 Task: Search one way flight ticket for 4 adults, 1 infant in seat and 1 infant on lap in premium economy from Hilton Head: Hilton Head Airport to Rockford: Chicago Rockford International Airport(was Northwest Chicagoland Regional Airport At Rockford) on 5-1-2023. Choice of flights is JetBlue. Number of bags: 3 checked bags. Price is upto 40000. Outbound departure time preference is 10:15.
Action: Mouse moved to (213, 365)
Screenshot: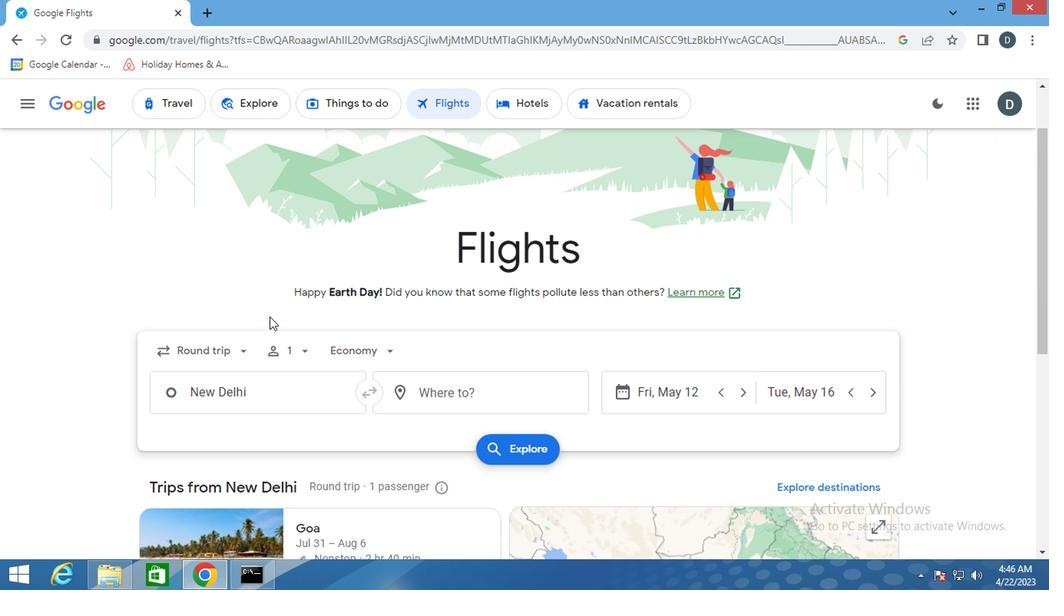 
Action: Mouse pressed left at (213, 365)
Screenshot: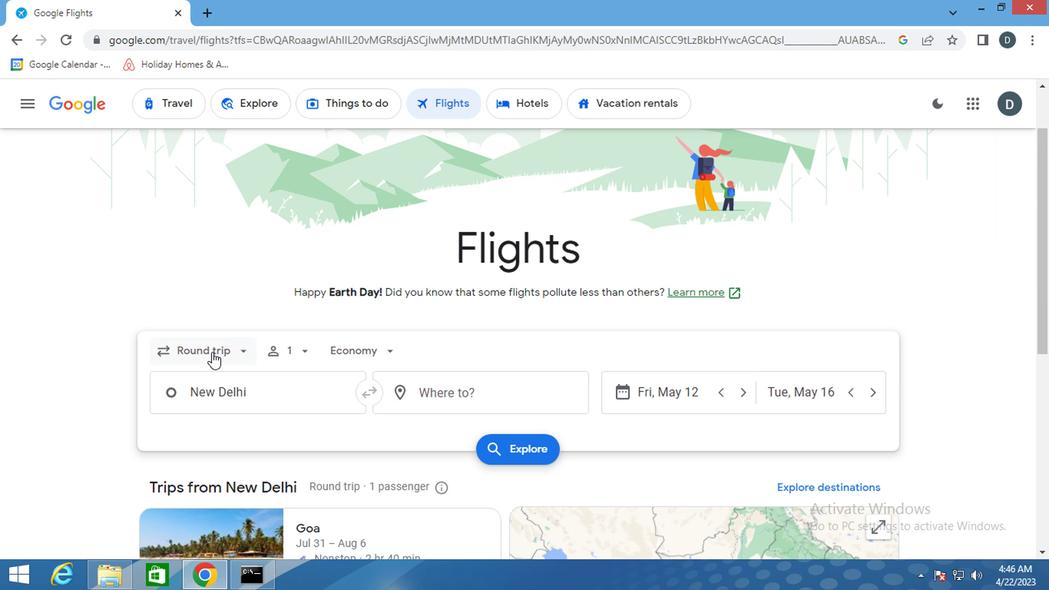 
Action: Mouse moved to (236, 425)
Screenshot: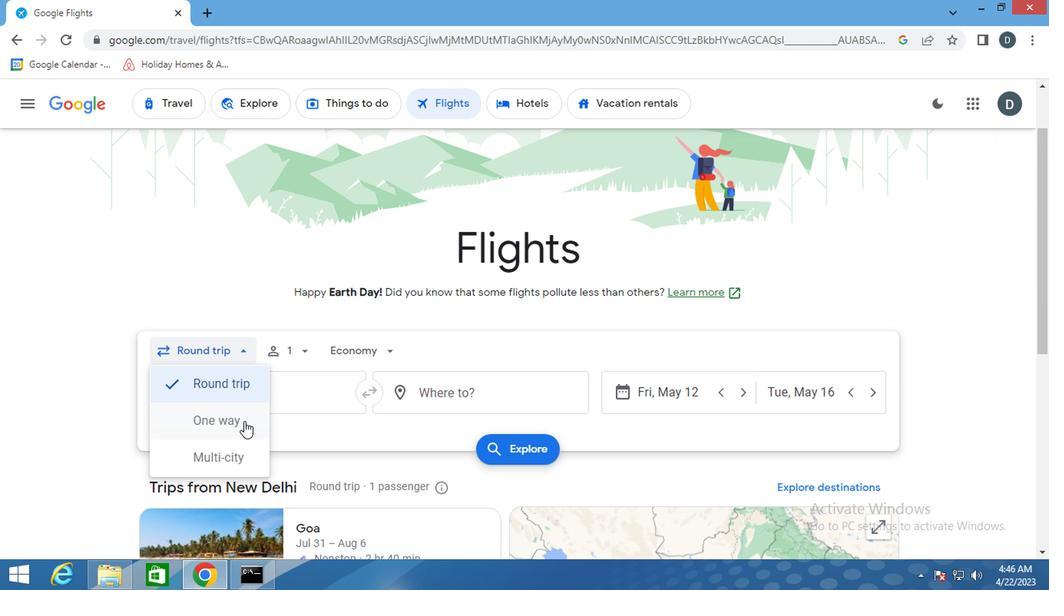 
Action: Mouse pressed left at (236, 425)
Screenshot: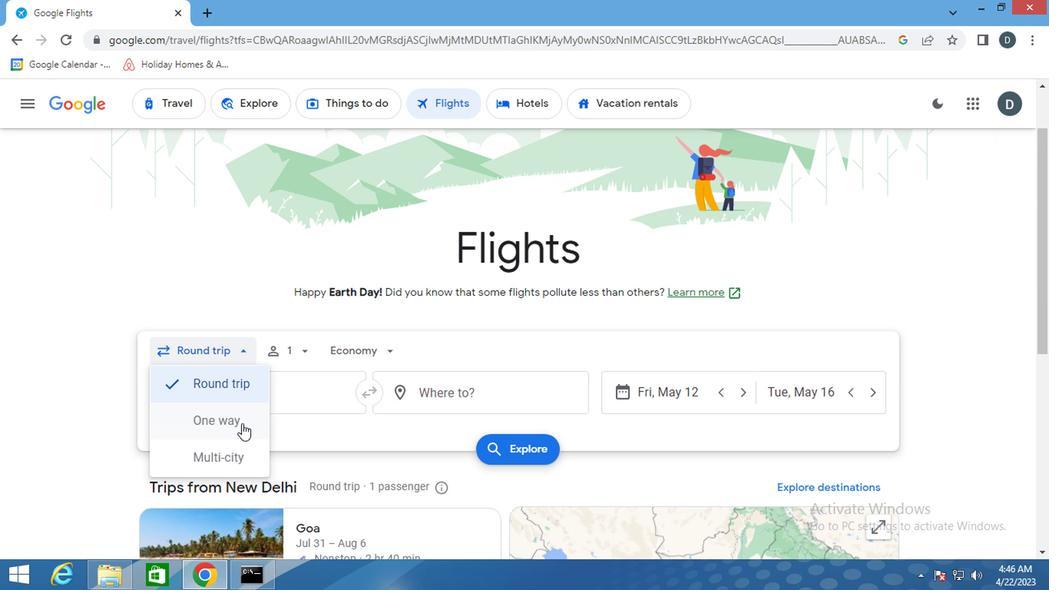 
Action: Mouse moved to (289, 369)
Screenshot: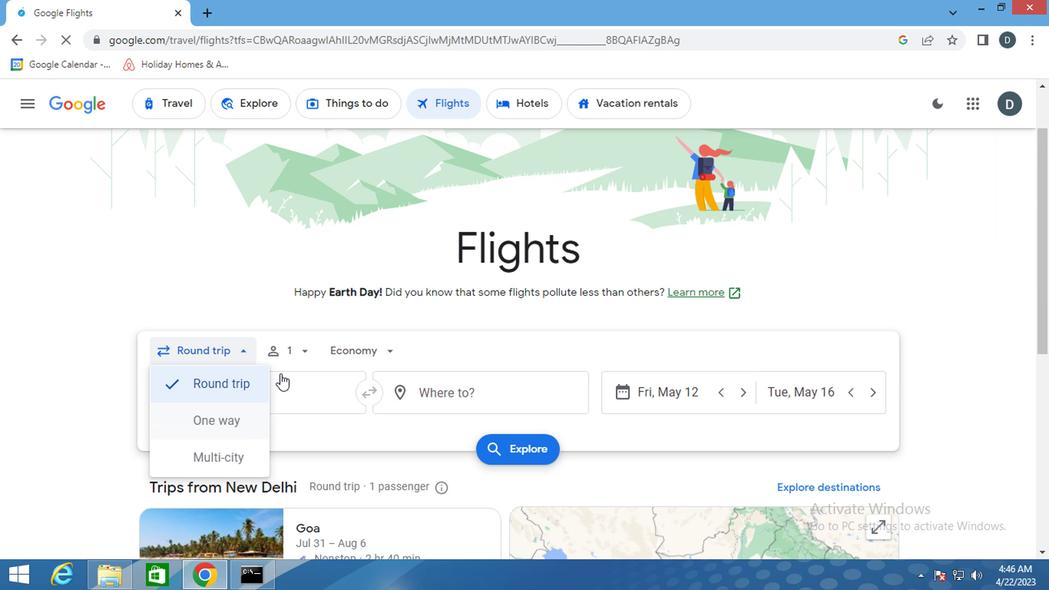 
Action: Mouse pressed left at (289, 369)
Screenshot: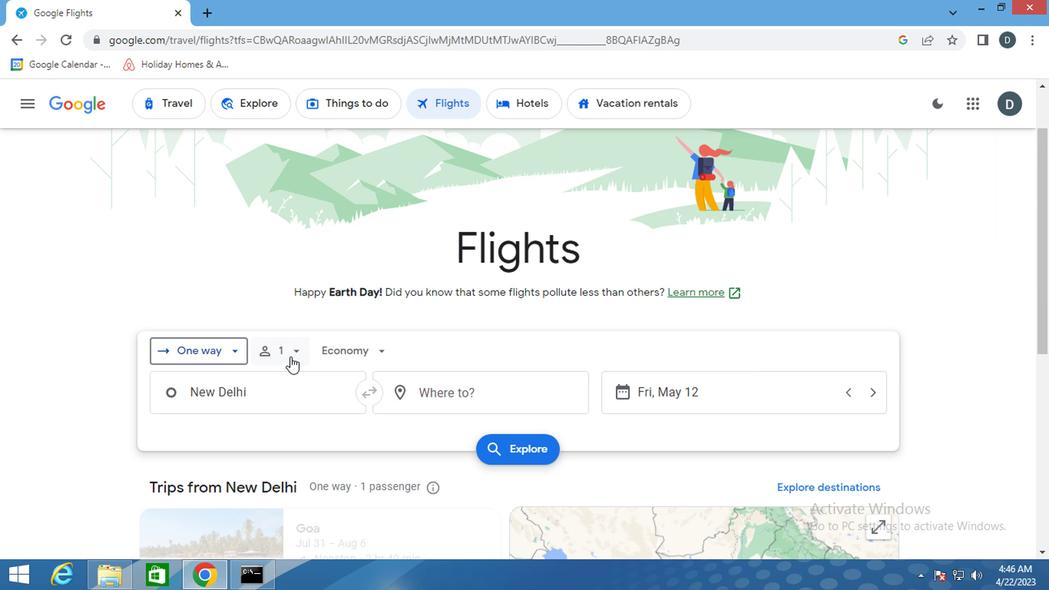 
Action: Mouse moved to (398, 398)
Screenshot: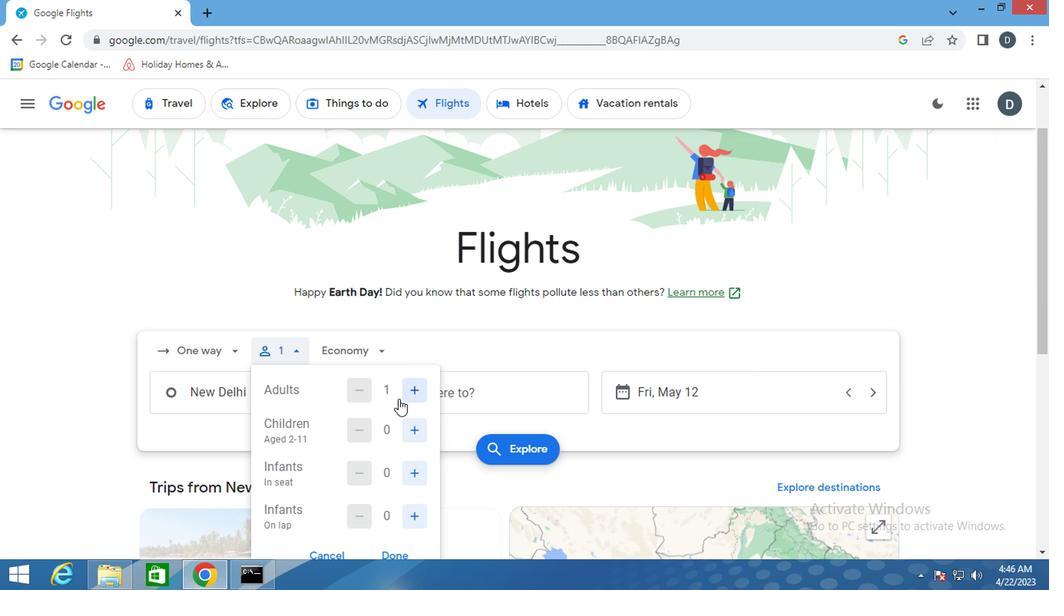 
Action: Mouse pressed left at (398, 398)
Screenshot: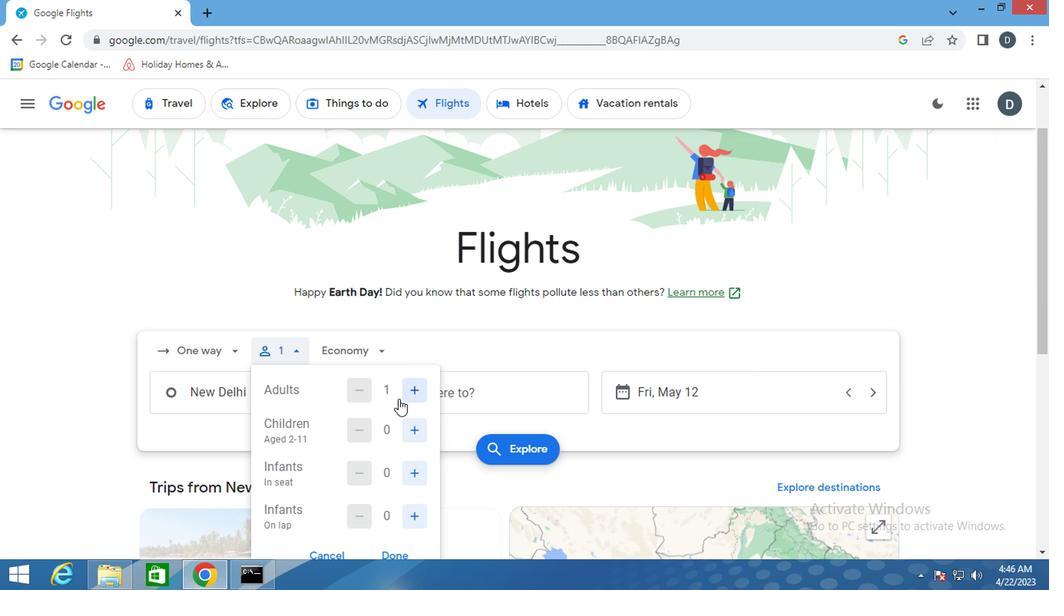 
Action: Mouse pressed left at (398, 398)
Screenshot: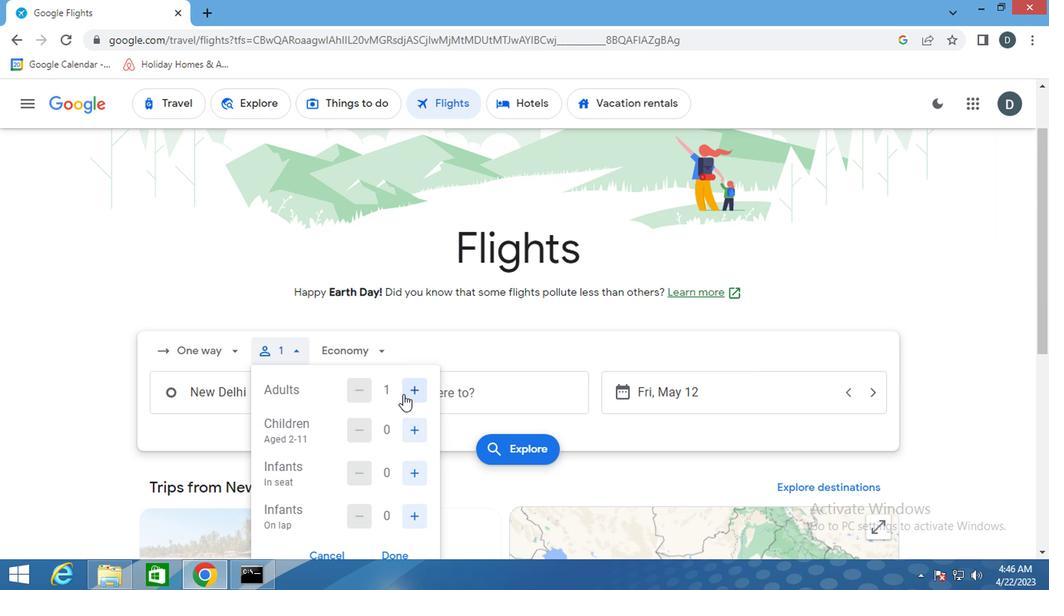 
Action: Mouse pressed left at (398, 398)
Screenshot: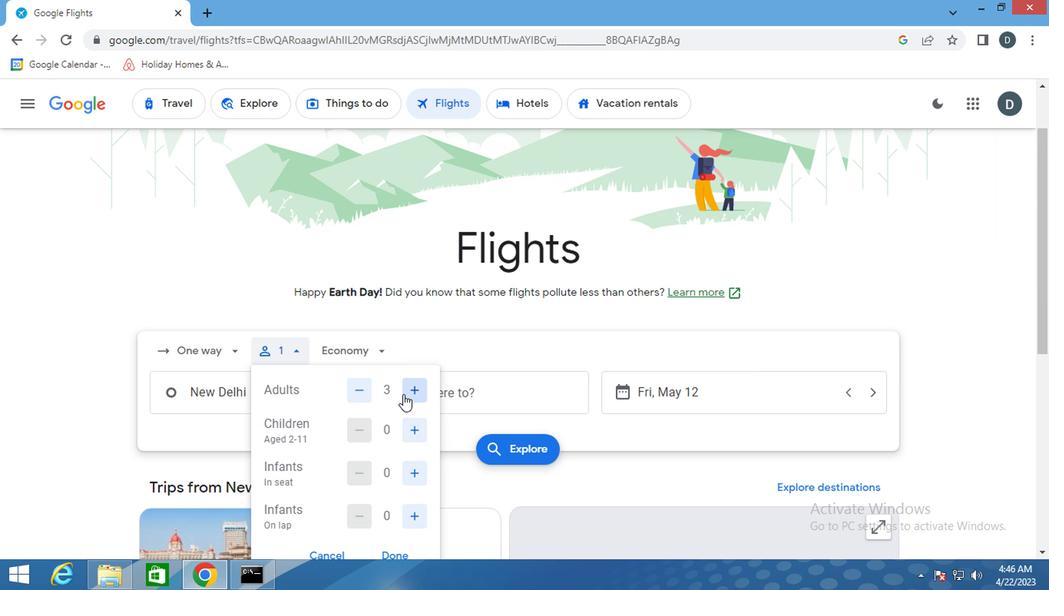 
Action: Mouse moved to (423, 459)
Screenshot: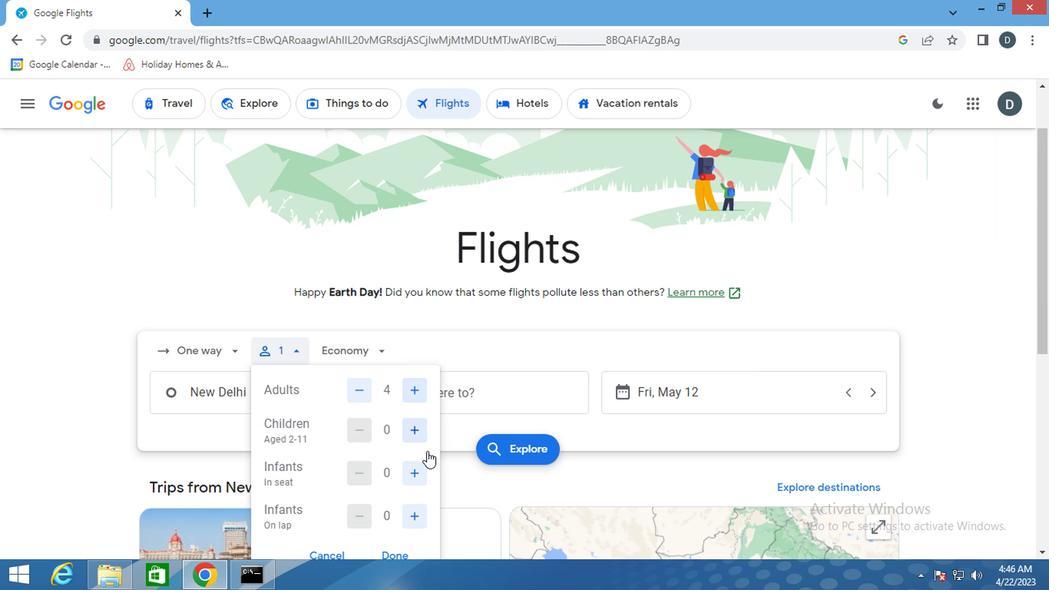 
Action: Mouse pressed left at (423, 459)
Screenshot: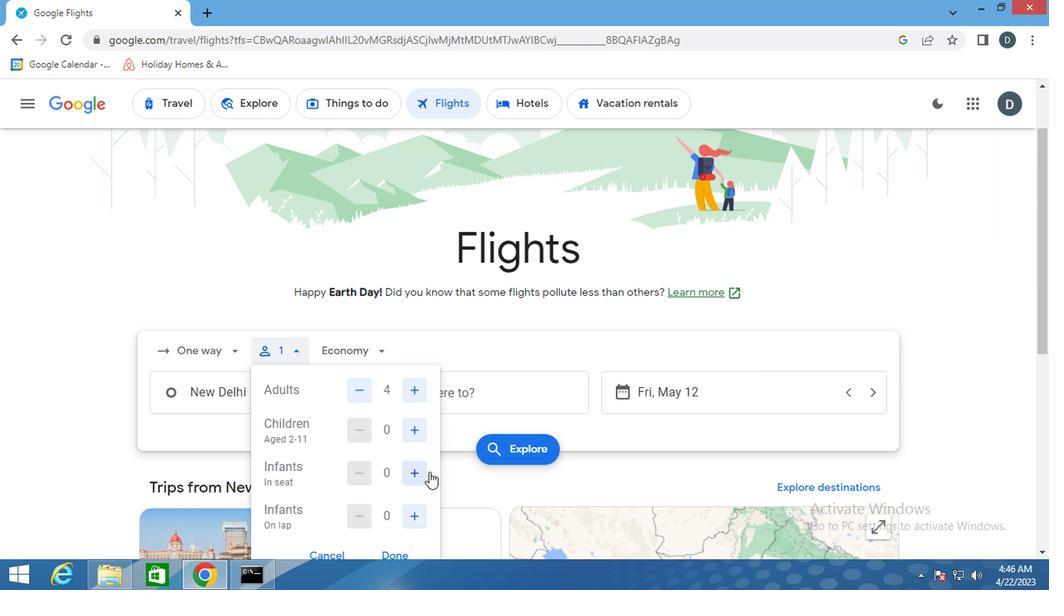 
Action: Mouse moved to (396, 487)
Screenshot: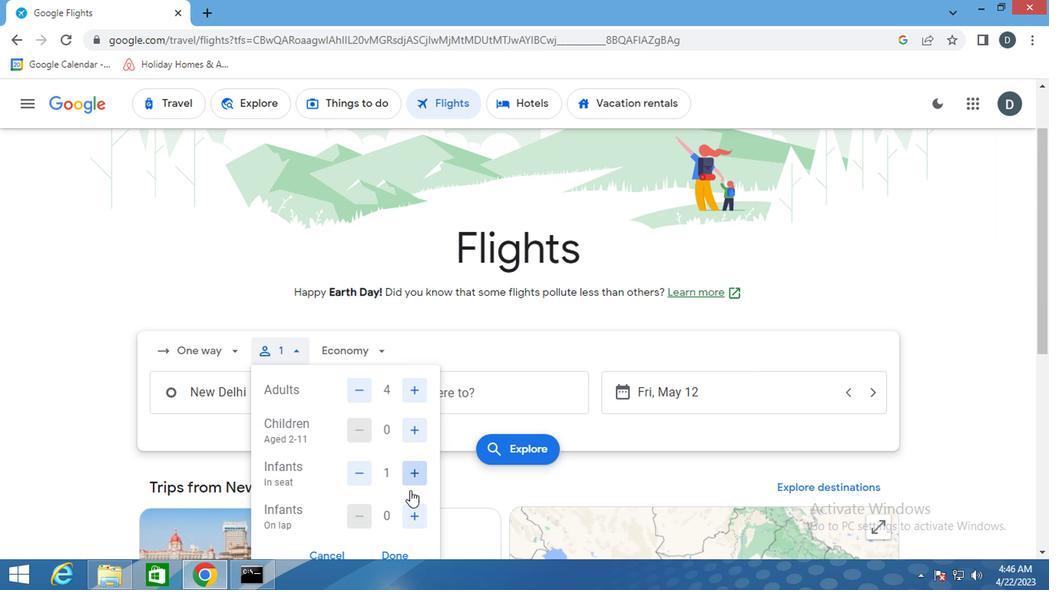 
Action: Mouse pressed left at (396, 487)
Screenshot: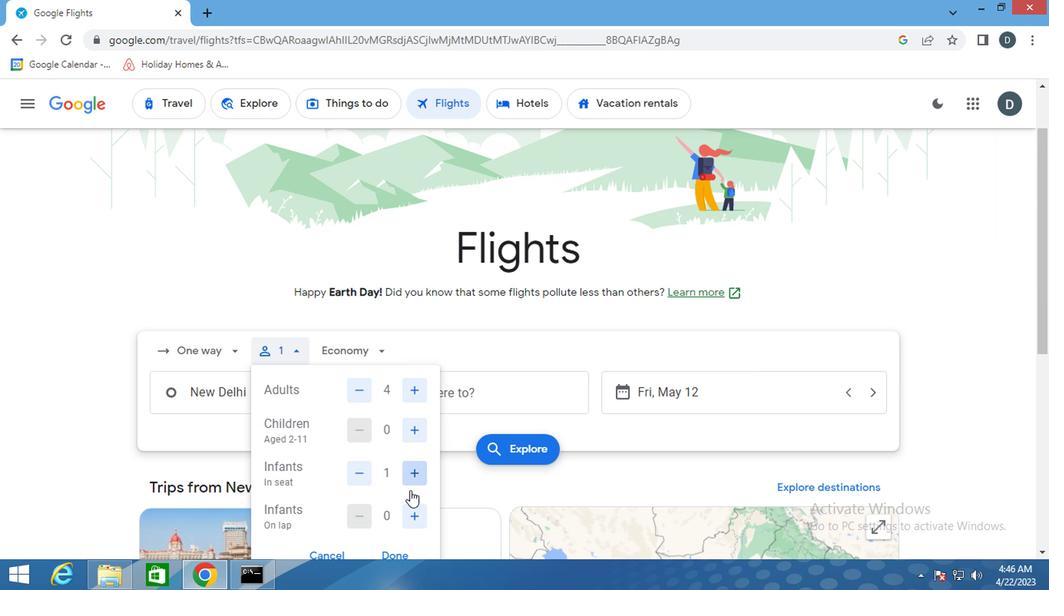 
Action: Mouse moved to (394, 520)
Screenshot: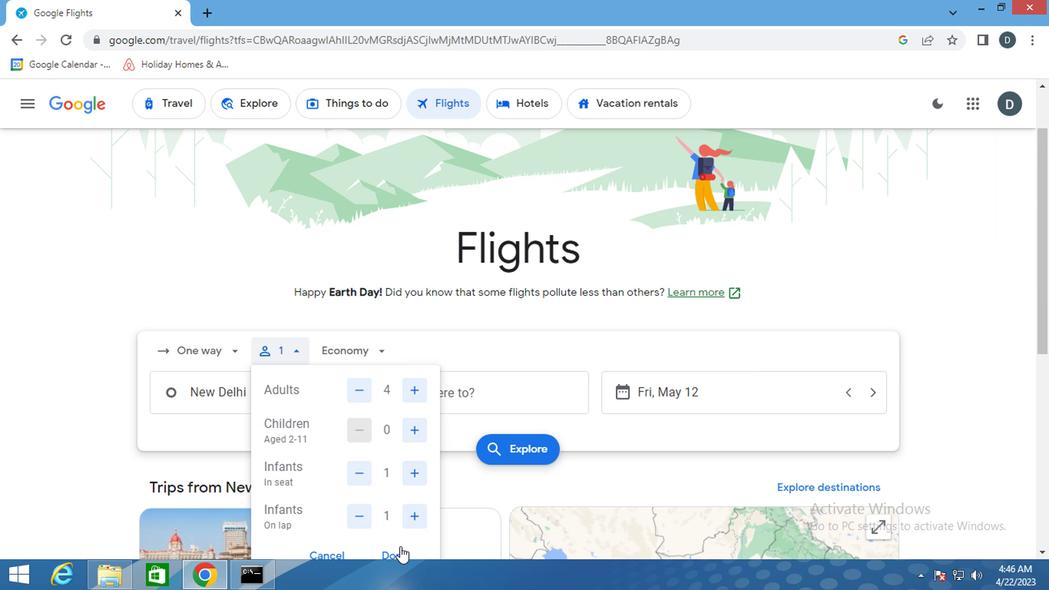 
Action: Mouse pressed left at (394, 520)
Screenshot: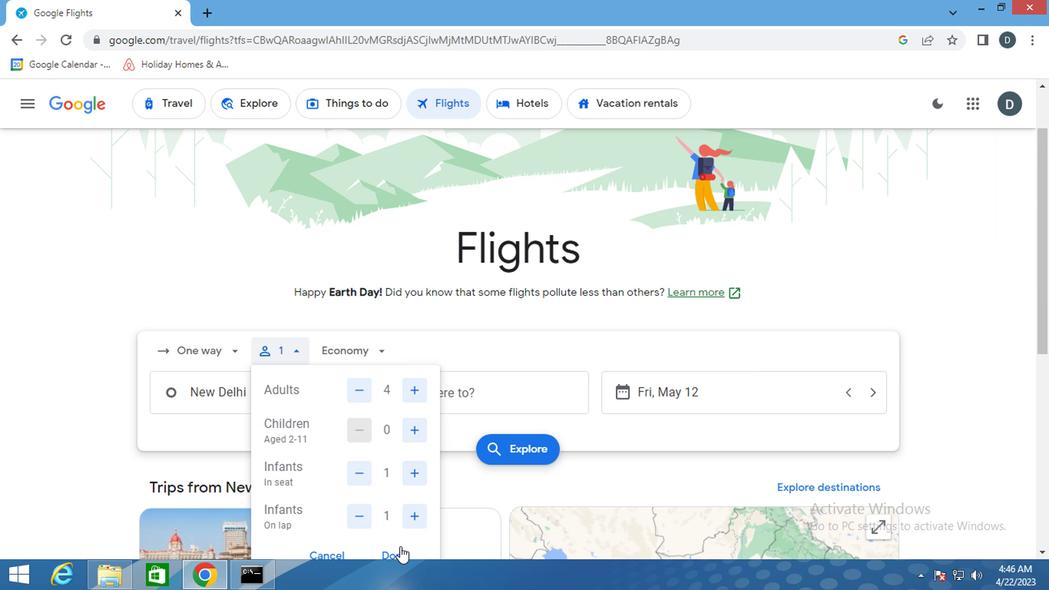 
Action: Mouse moved to (338, 355)
Screenshot: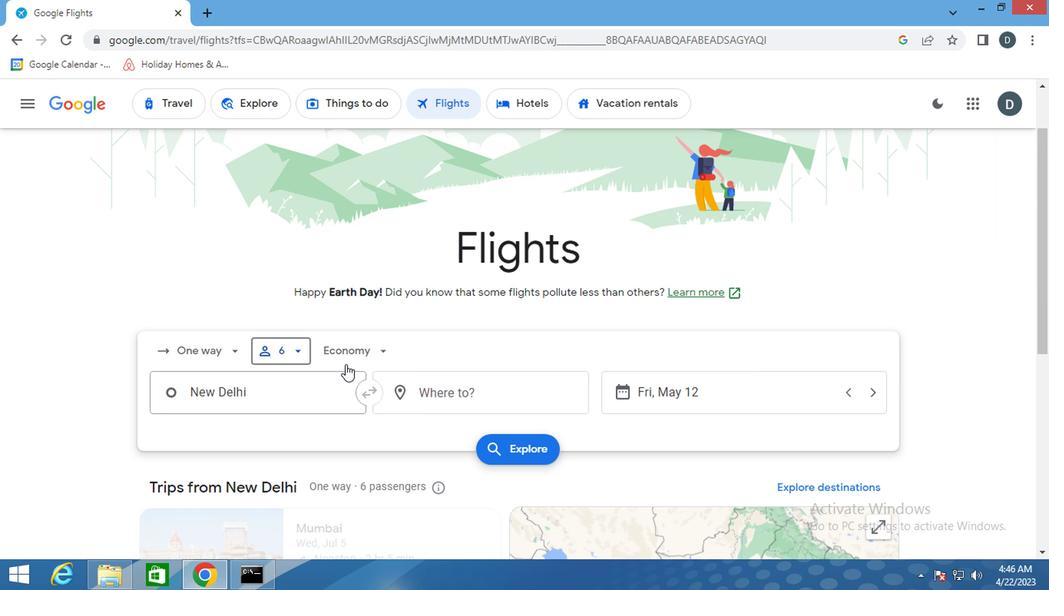 
Action: Mouse pressed left at (338, 355)
Screenshot: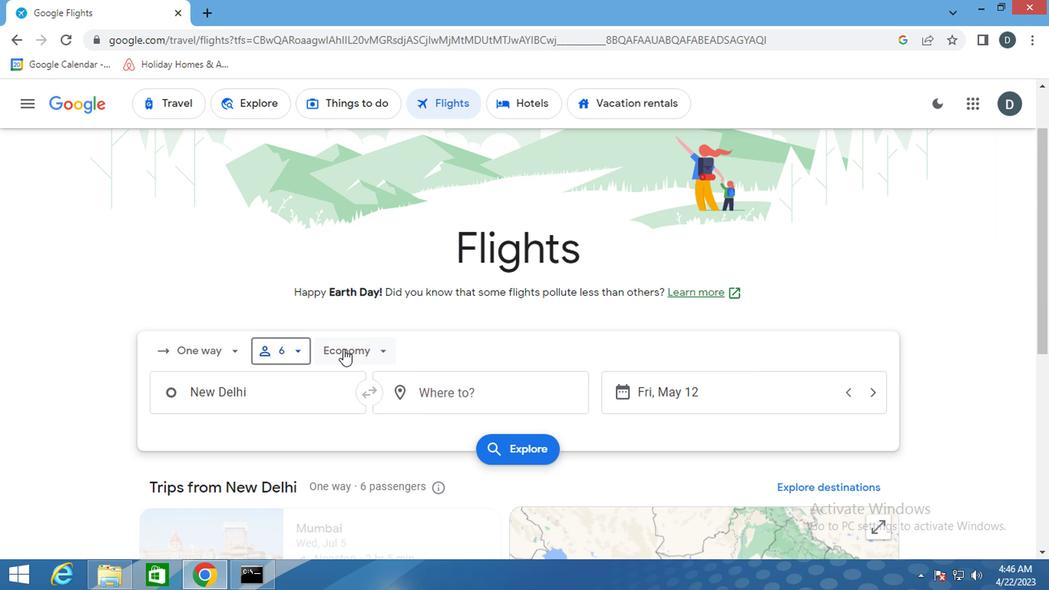
Action: Mouse moved to (386, 419)
Screenshot: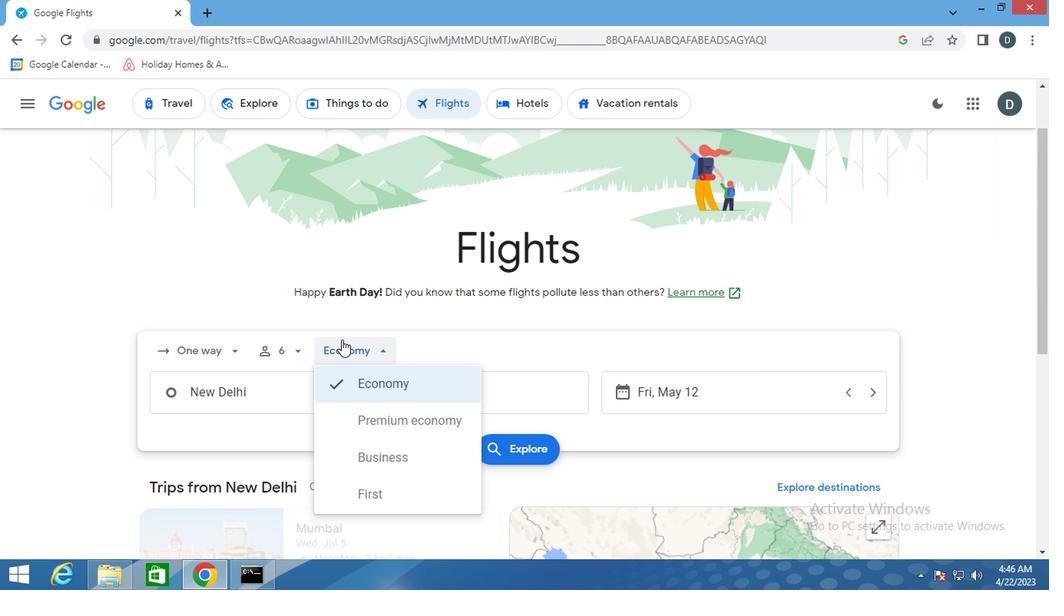 
Action: Mouse pressed left at (386, 419)
Screenshot: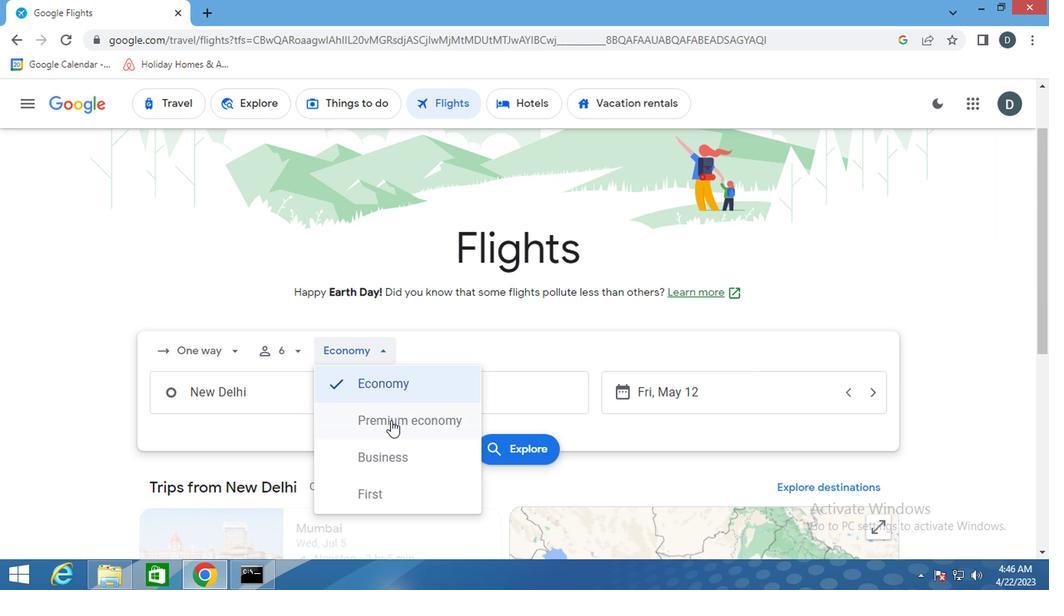
Action: Mouse moved to (271, 406)
Screenshot: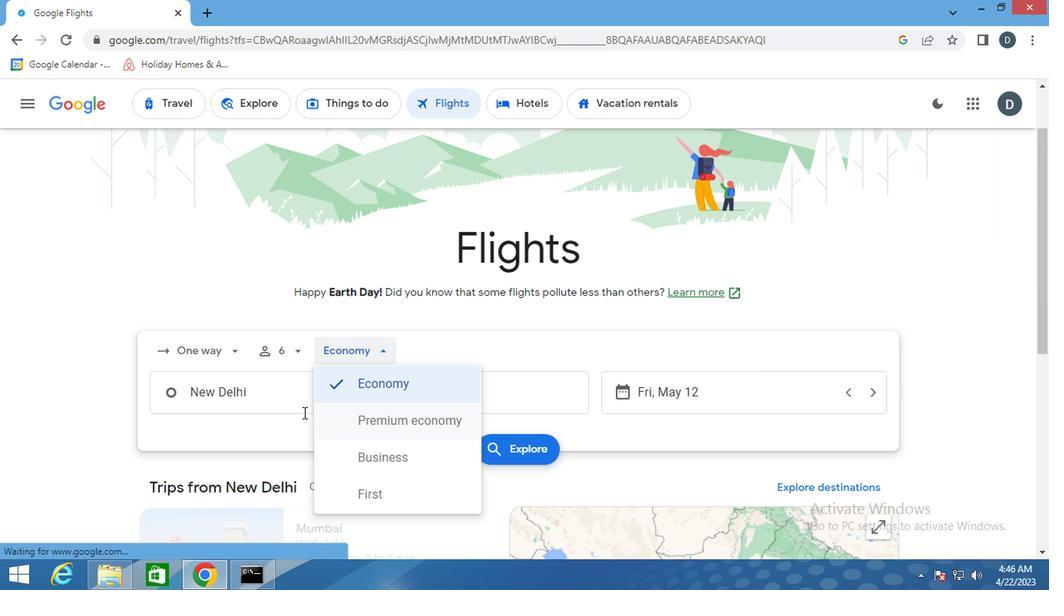 
Action: Mouse pressed left at (271, 406)
Screenshot: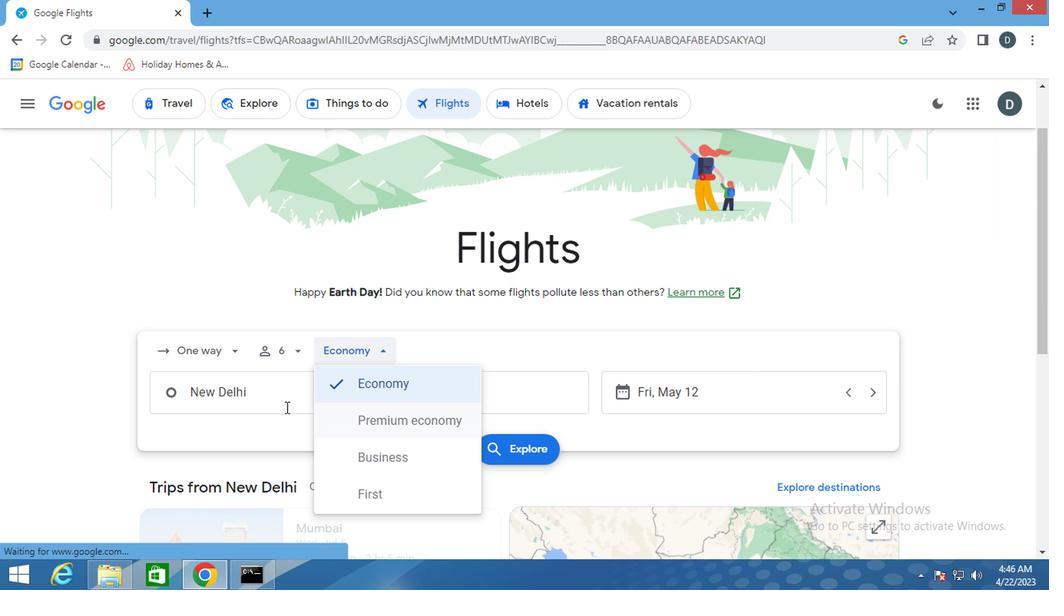 
Action: Key pressed <Key.shift>HILTON
Screenshot: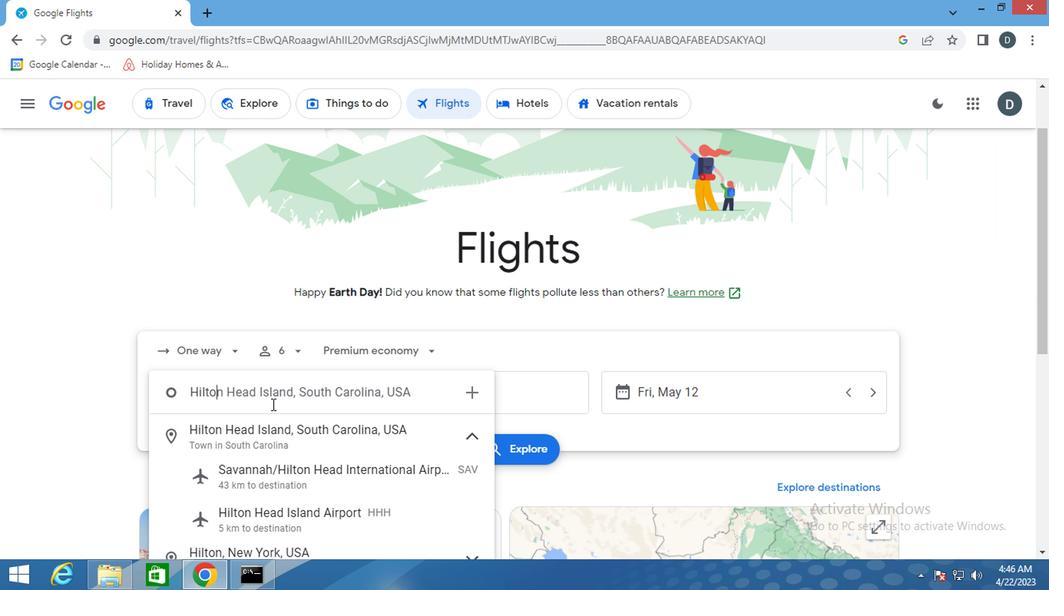 
Action: Mouse moved to (314, 434)
Screenshot: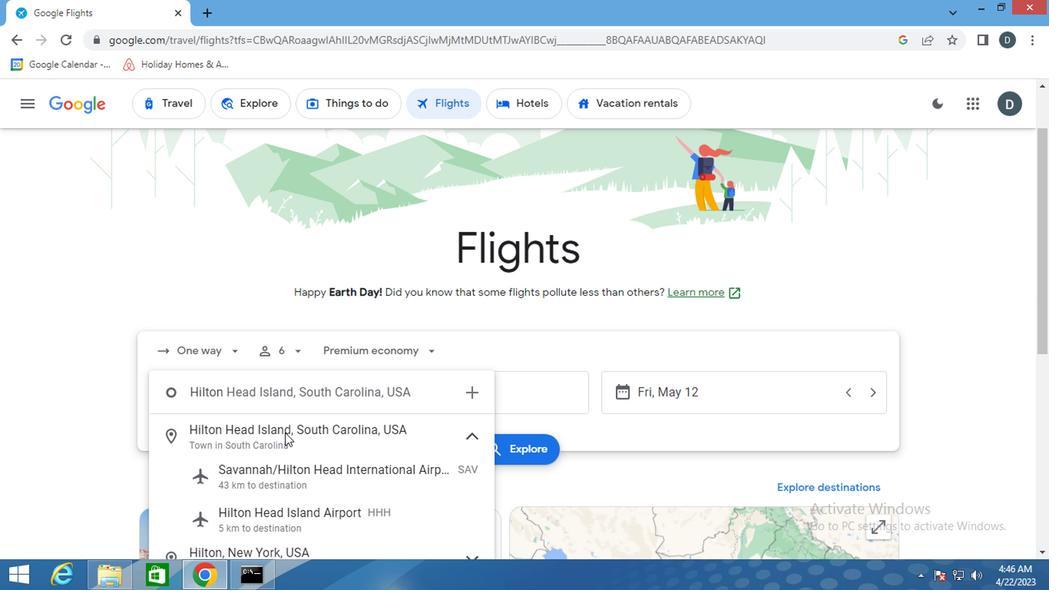 
Action: Mouse pressed left at (314, 434)
Screenshot: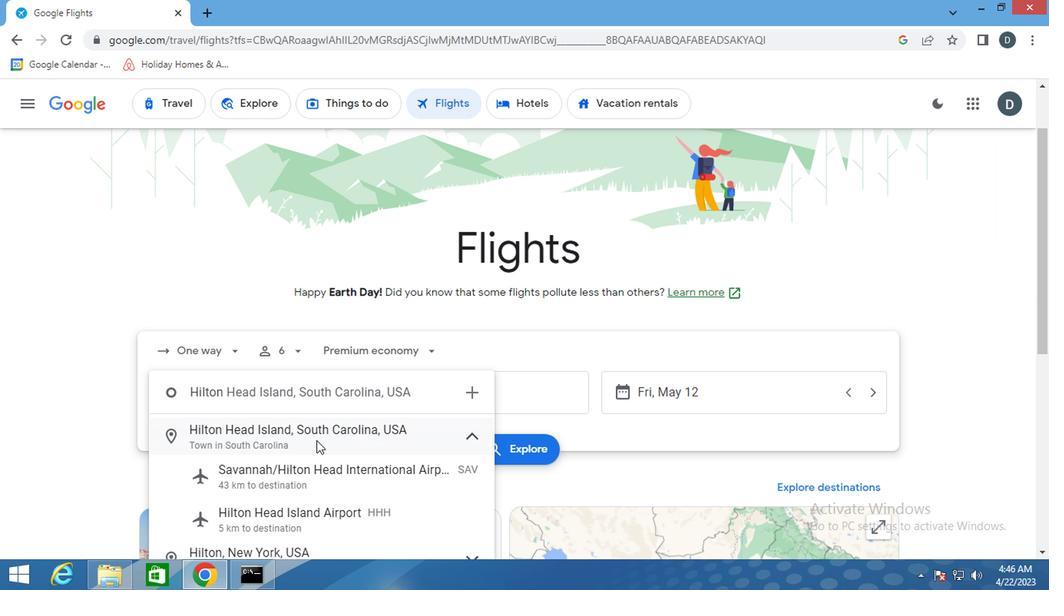 
Action: Mouse moved to (434, 403)
Screenshot: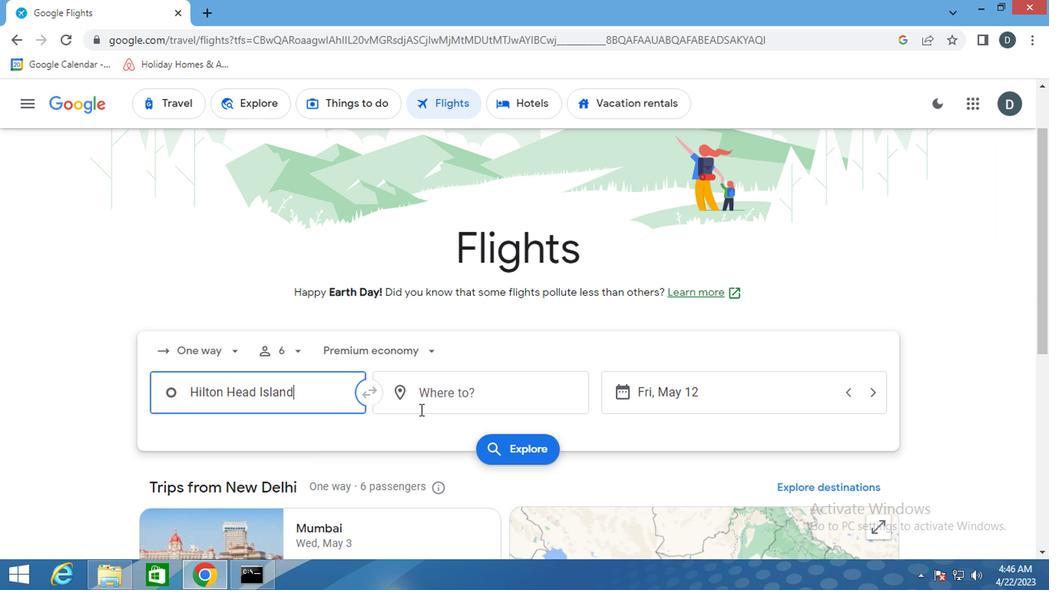 
Action: Mouse pressed left at (434, 403)
Screenshot: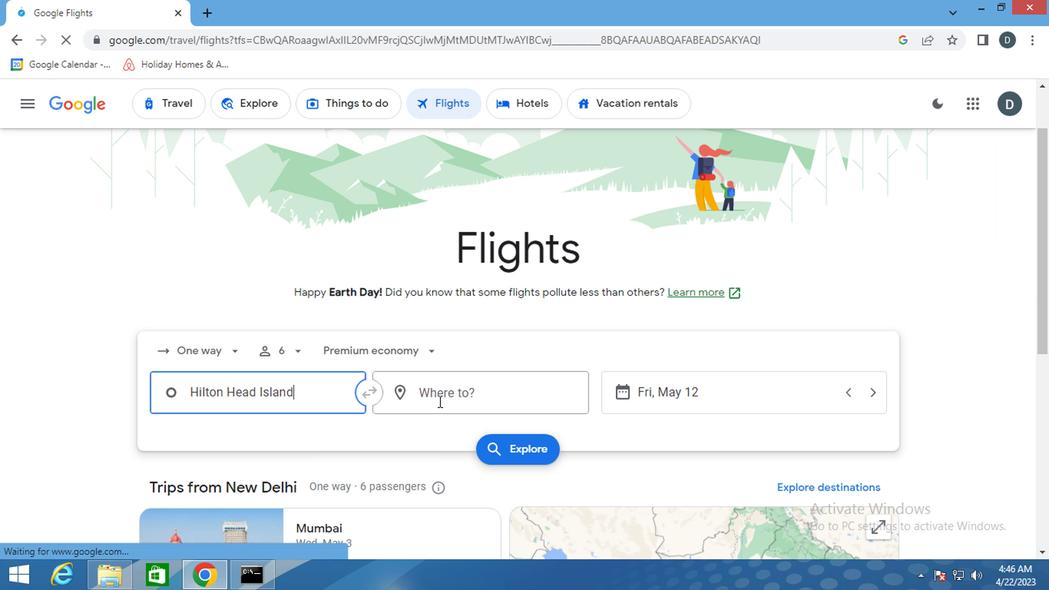 
Action: Key pressed <Key.shift>ROCKFORD
Screenshot: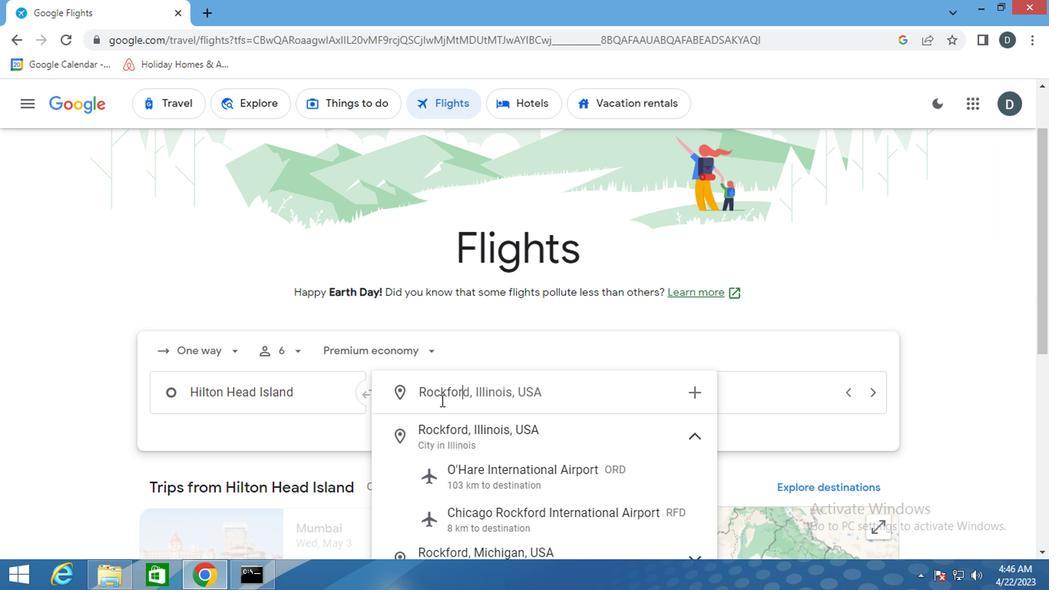 
Action: Mouse moved to (521, 495)
Screenshot: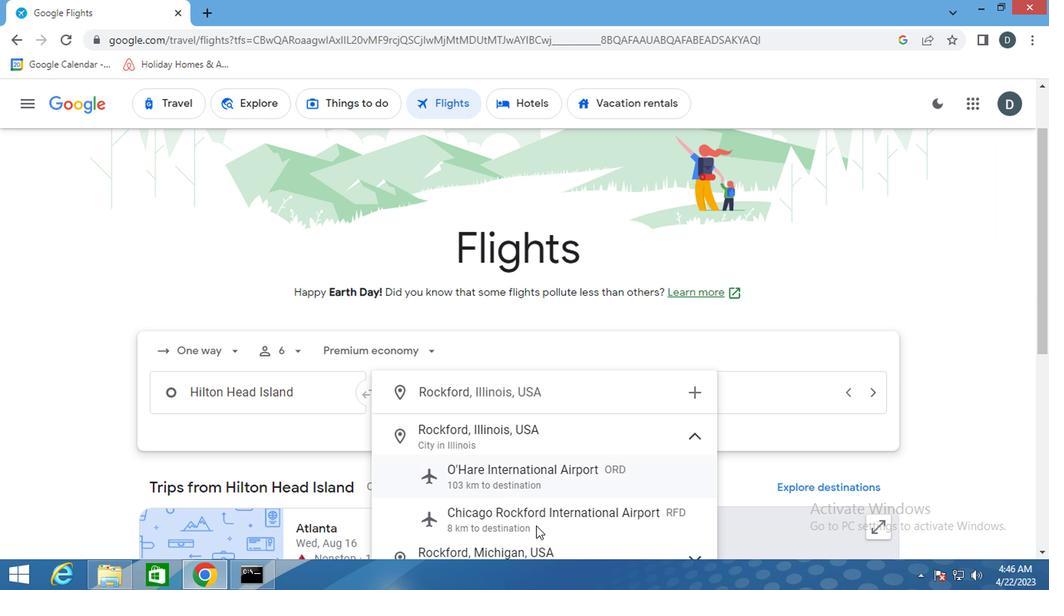 
Action: Mouse pressed left at (521, 495)
Screenshot: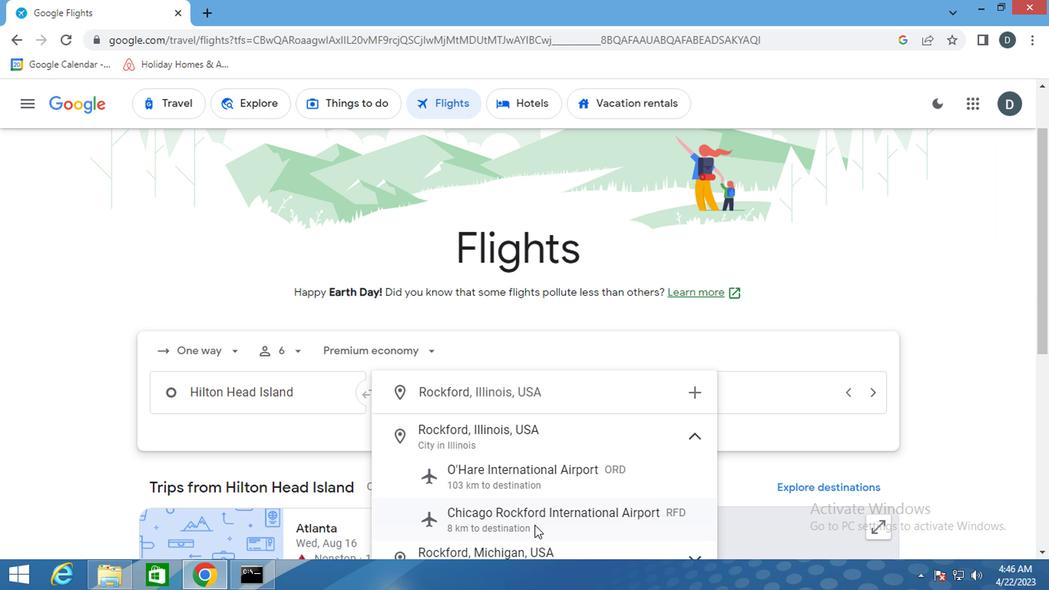 
Action: Mouse moved to (693, 398)
Screenshot: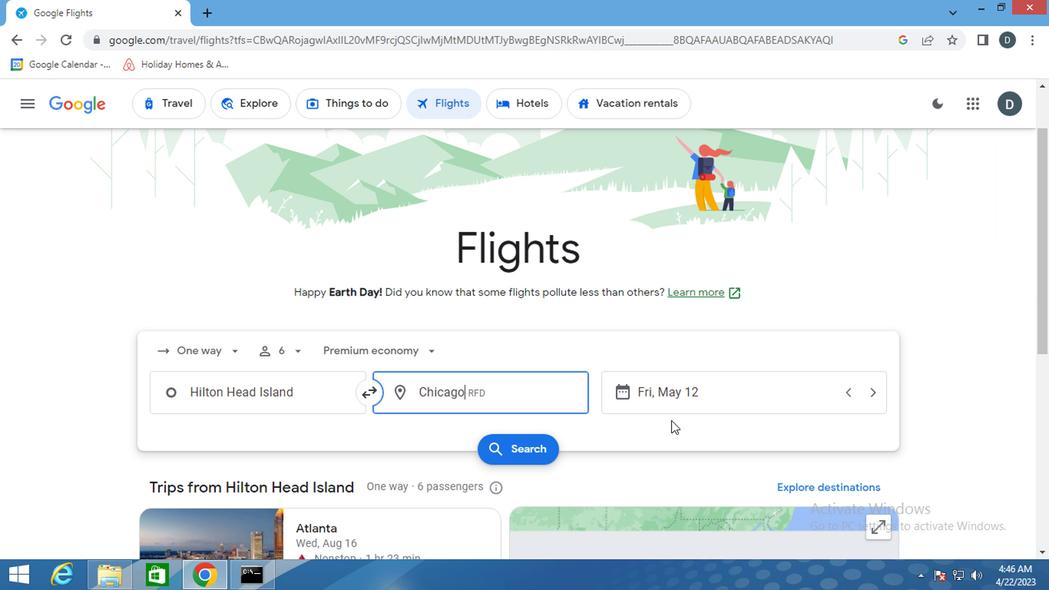 
Action: Mouse pressed left at (693, 398)
Screenshot: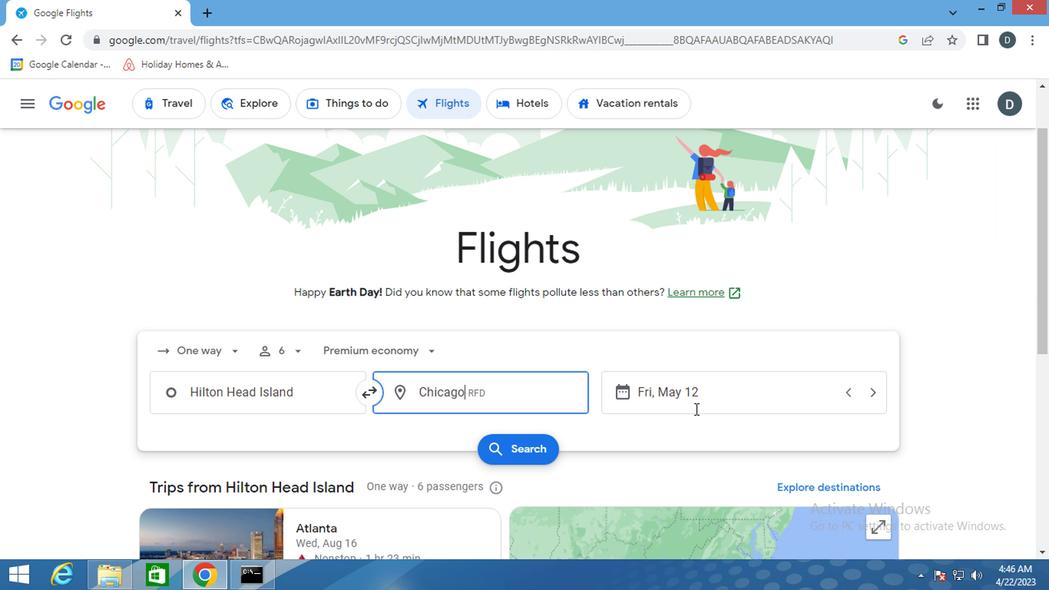 
Action: Mouse moved to (655, 318)
Screenshot: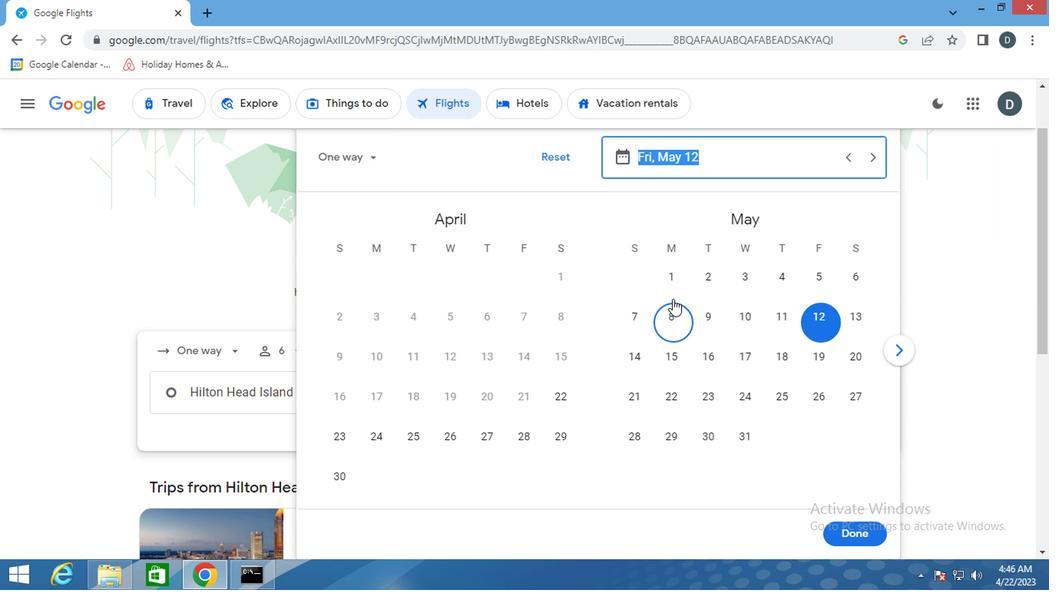 
Action: Mouse pressed left at (655, 318)
Screenshot: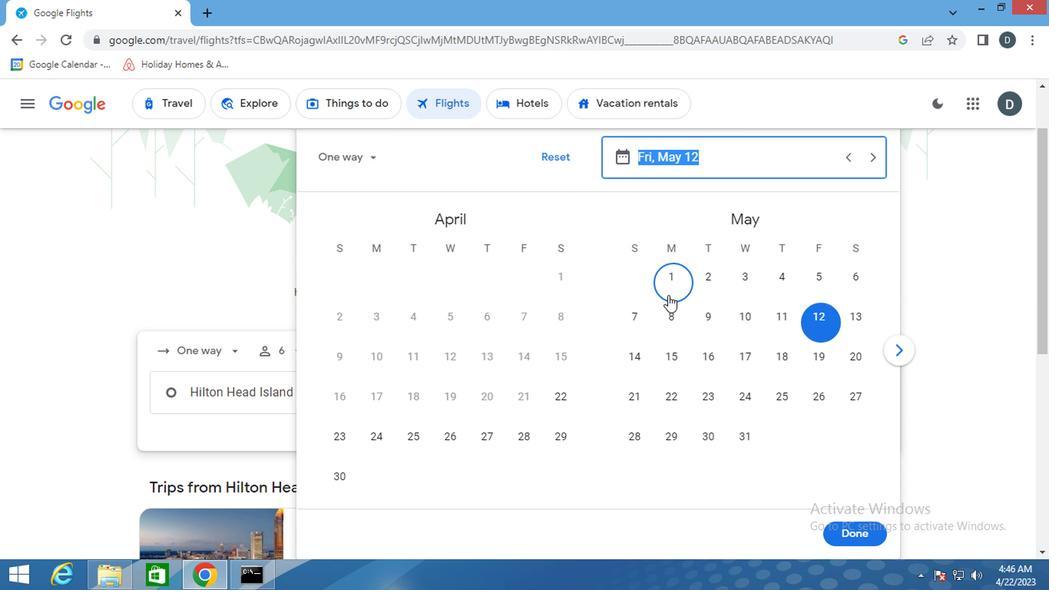 
Action: Mouse moved to (827, 507)
Screenshot: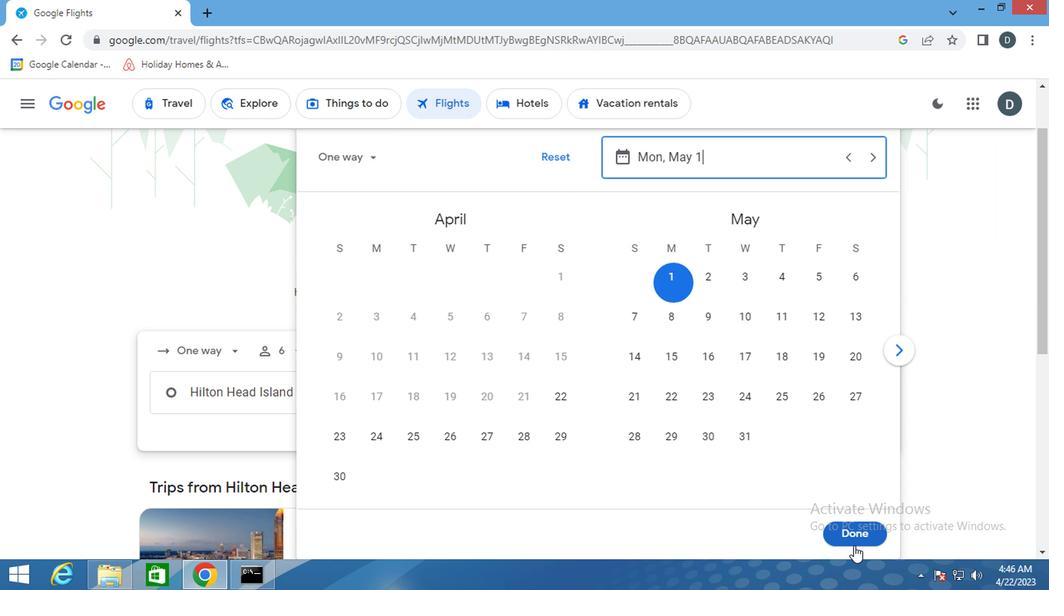 
Action: Mouse pressed left at (827, 507)
Screenshot: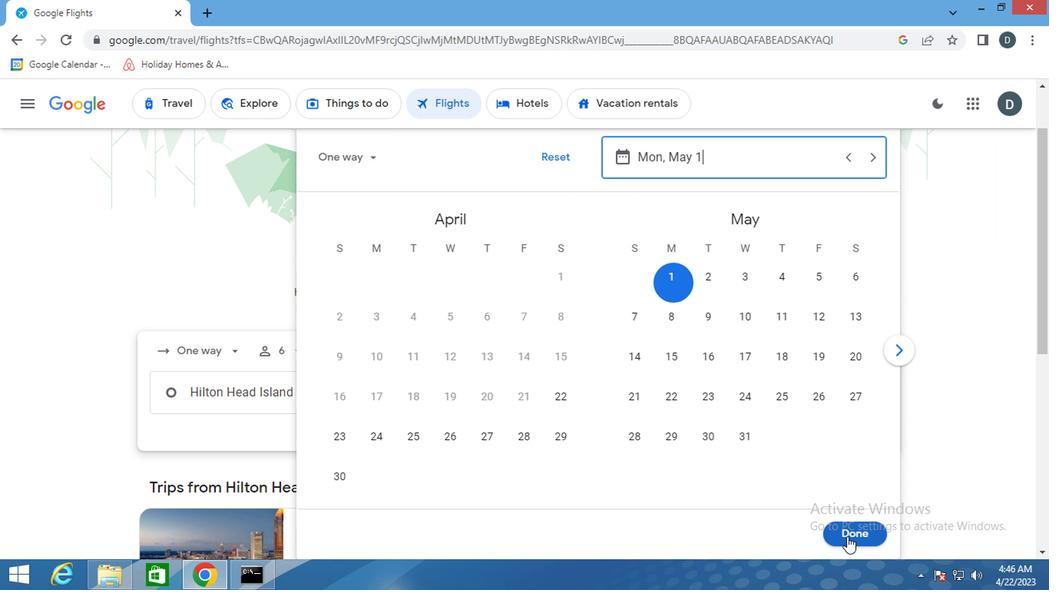 
Action: Mouse moved to (519, 440)
Screenshot: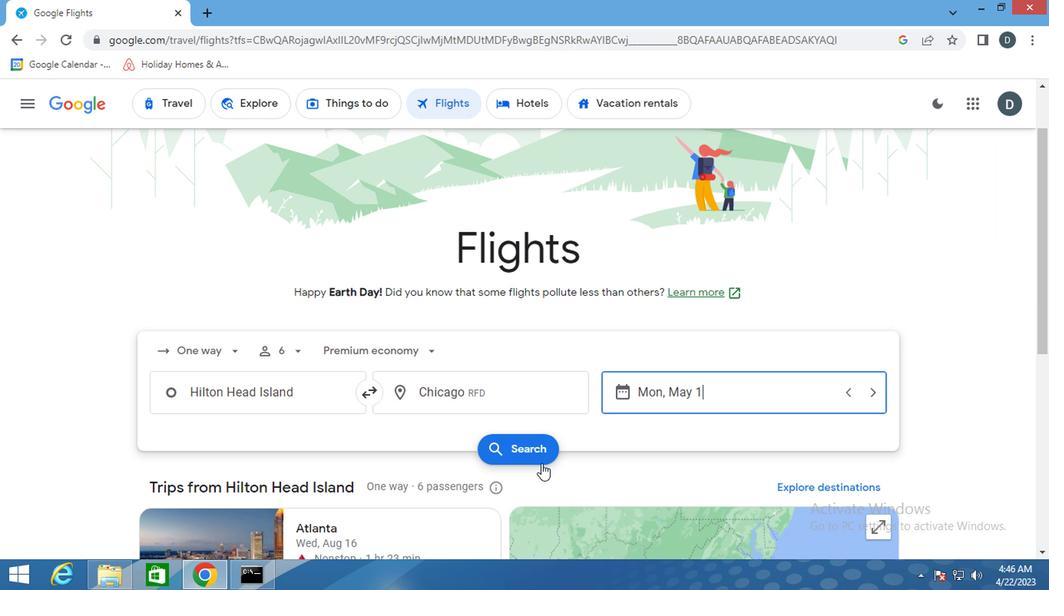 
Action: Mouse pressed left at (519, 440)
Screenshot: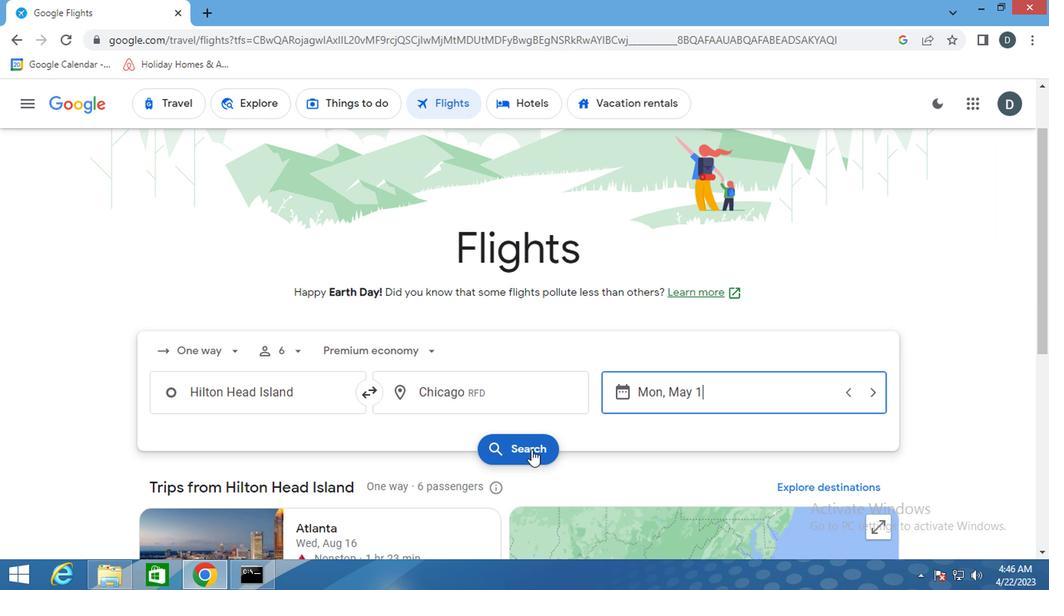 
Action: Mouse moved to (163, 282)
Screenshot: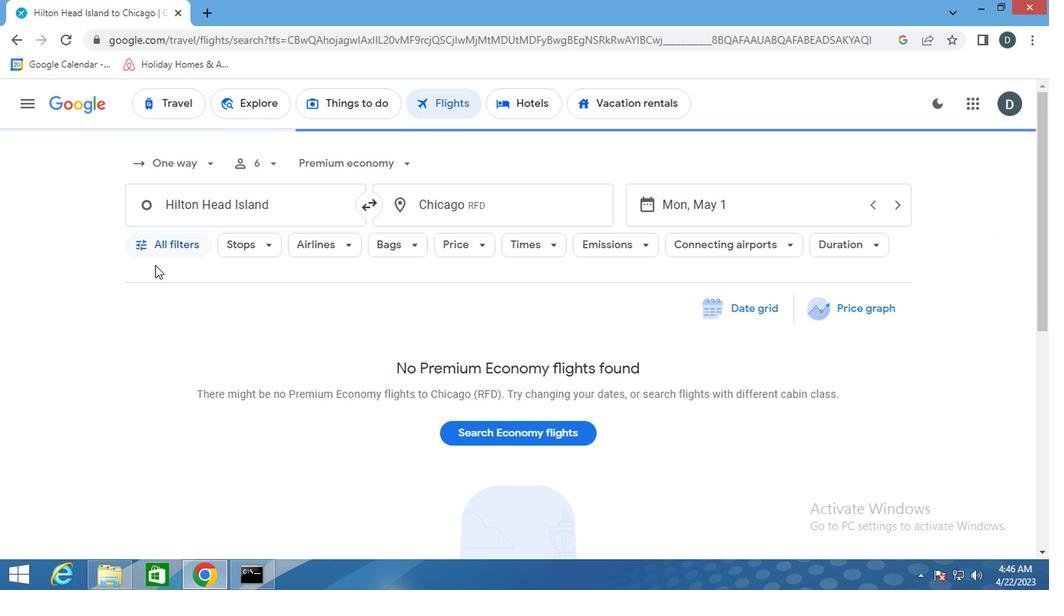 
Action: Mouse pressed left at (163, 282)
Screenshot: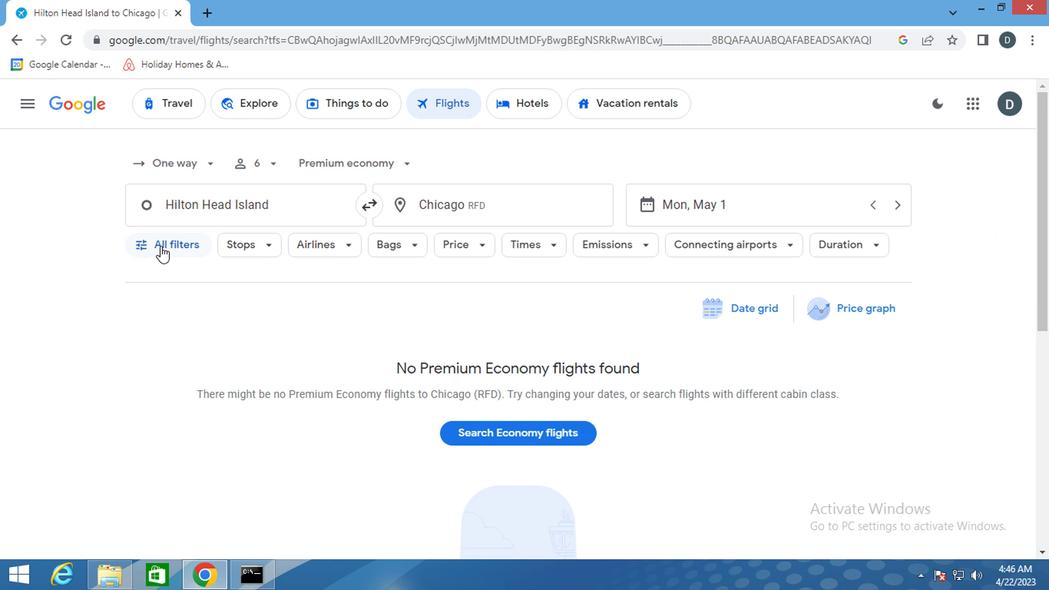 
Action: Mouse moved to (271, 423)
Screenshot: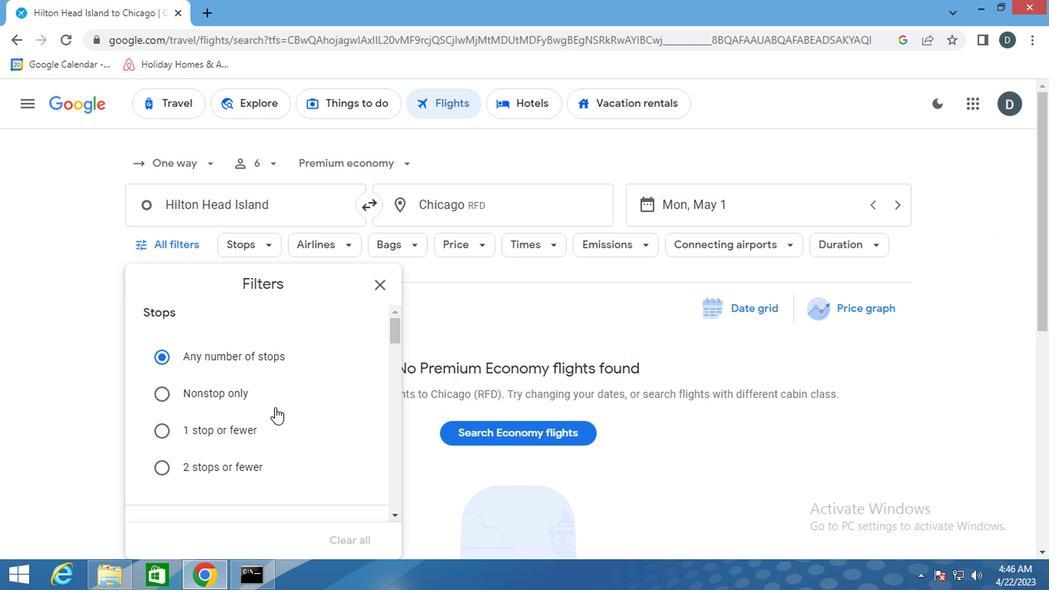 
Action: Mouse scrolled (271, 422) with delta (0, 0)
Screenshot: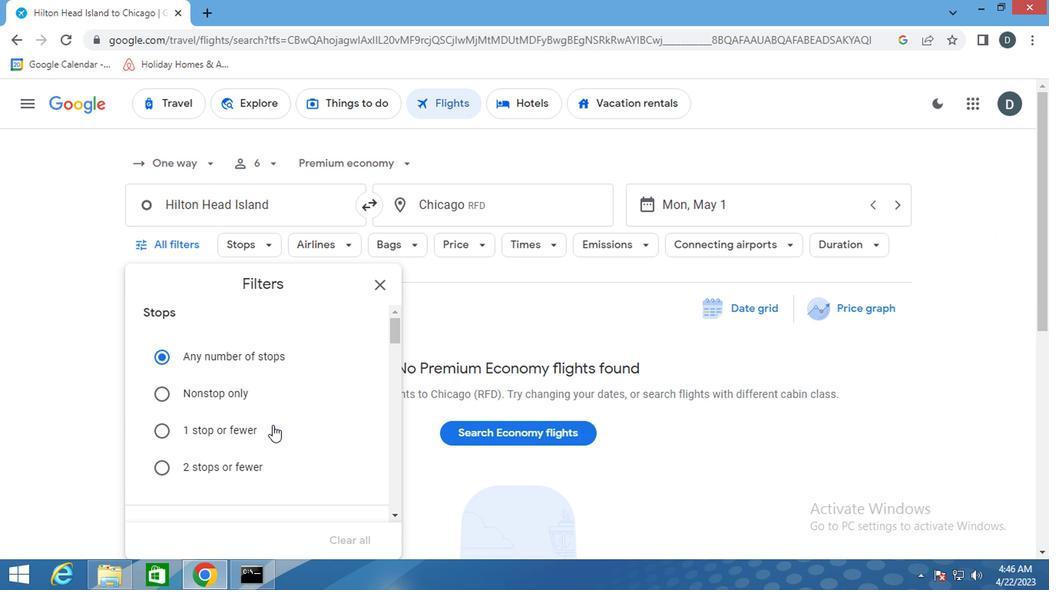 
Action: Mouse scrolled (271, 422) with delta (0, 0)
Screenshot: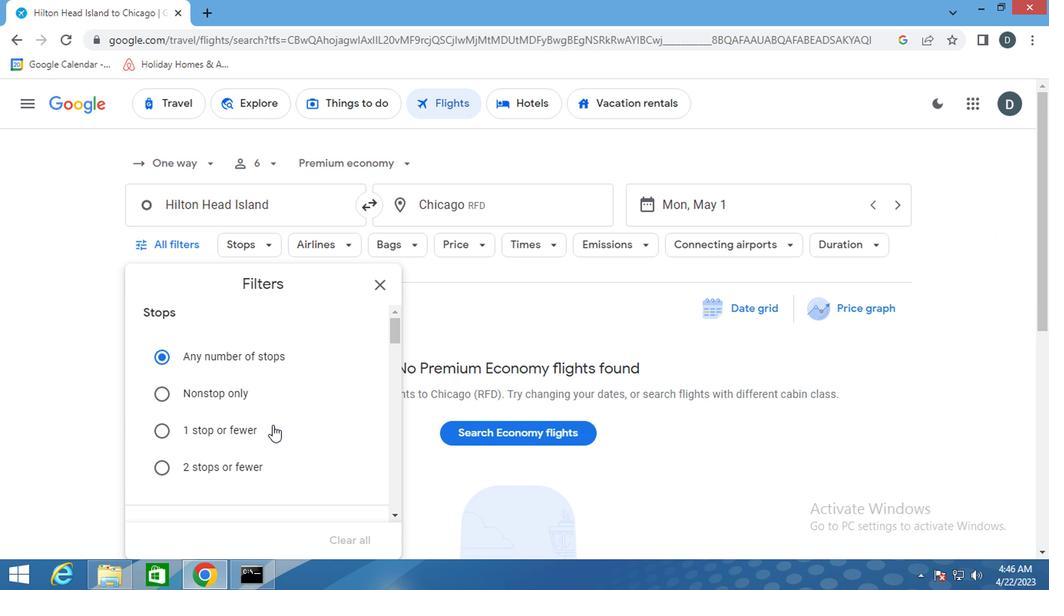 
Action: Mouse scrolled (271, 422) with delta (0, 0)
Screenshot: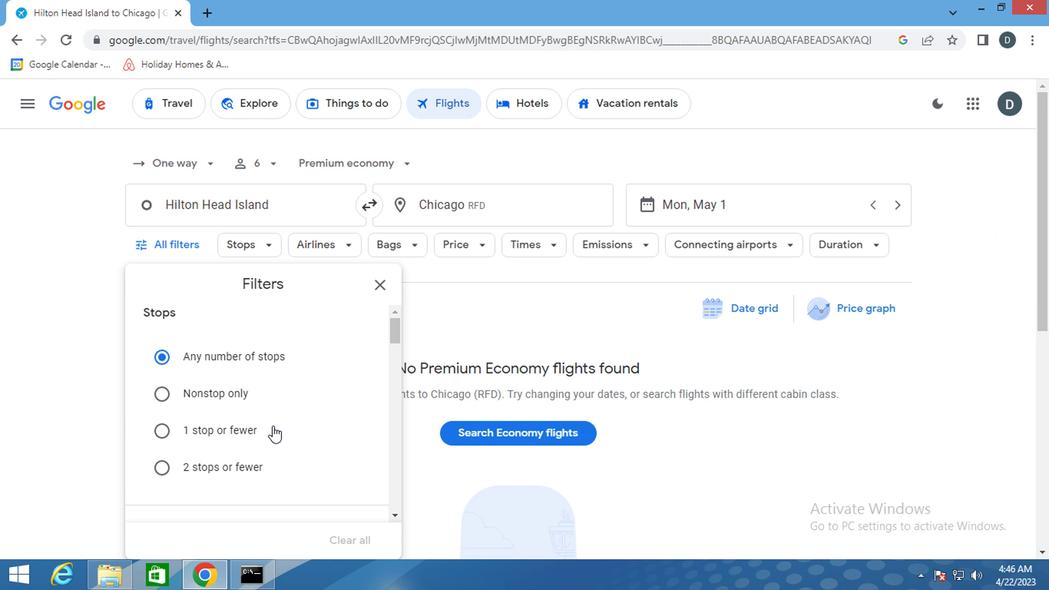 
Action: Mouse scrolled (271, 422) with delta (0, 0)
Screenshot: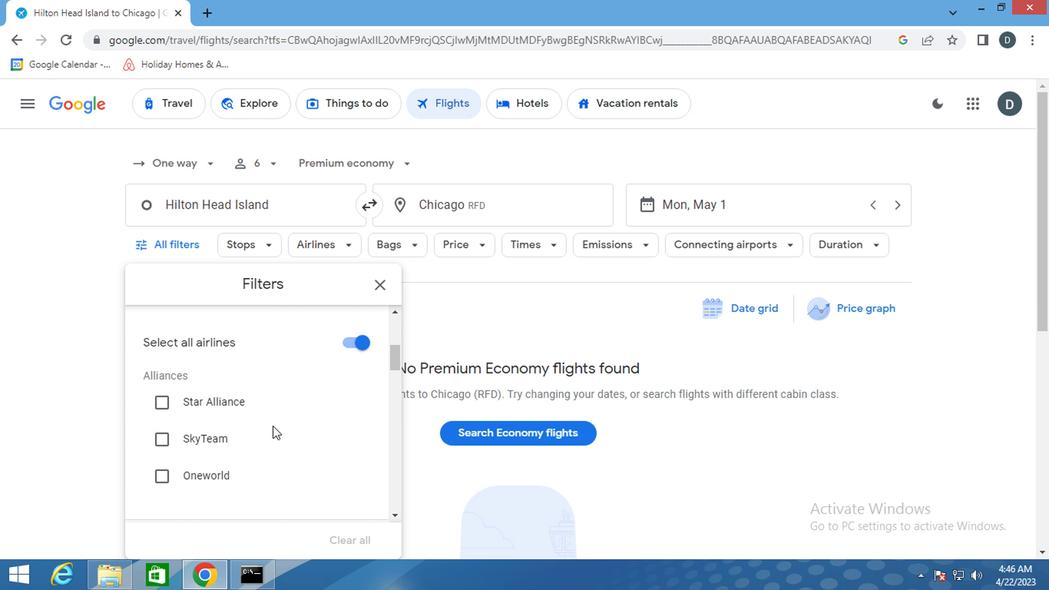 
Action: Mouse scrolled (271, 422) with delta (0, 0)
Screenshot: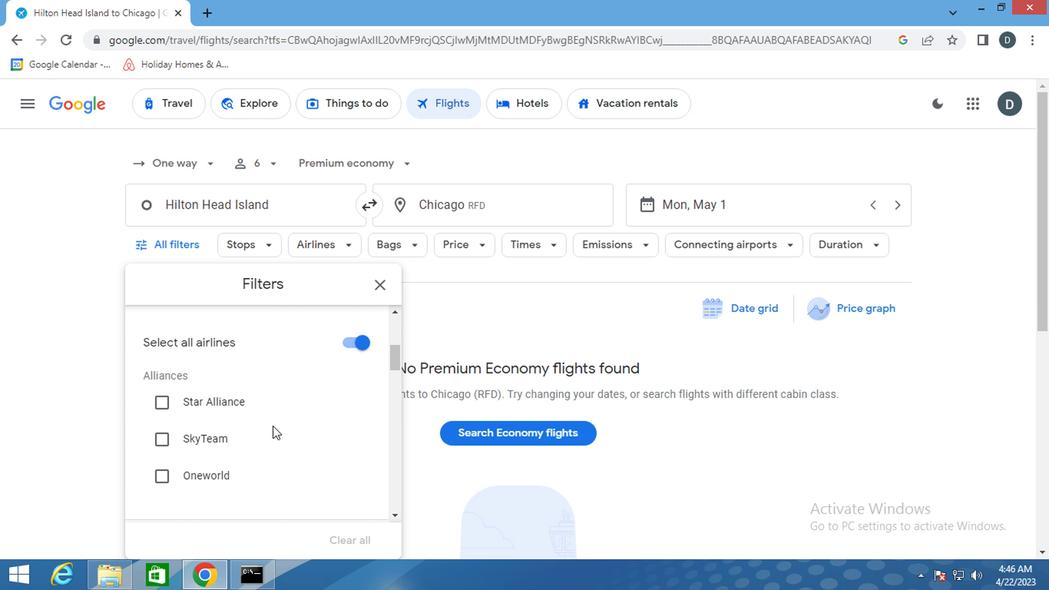 
Action: Mouse scrolled (271, 422) with delta (0, 0)
Screenshot: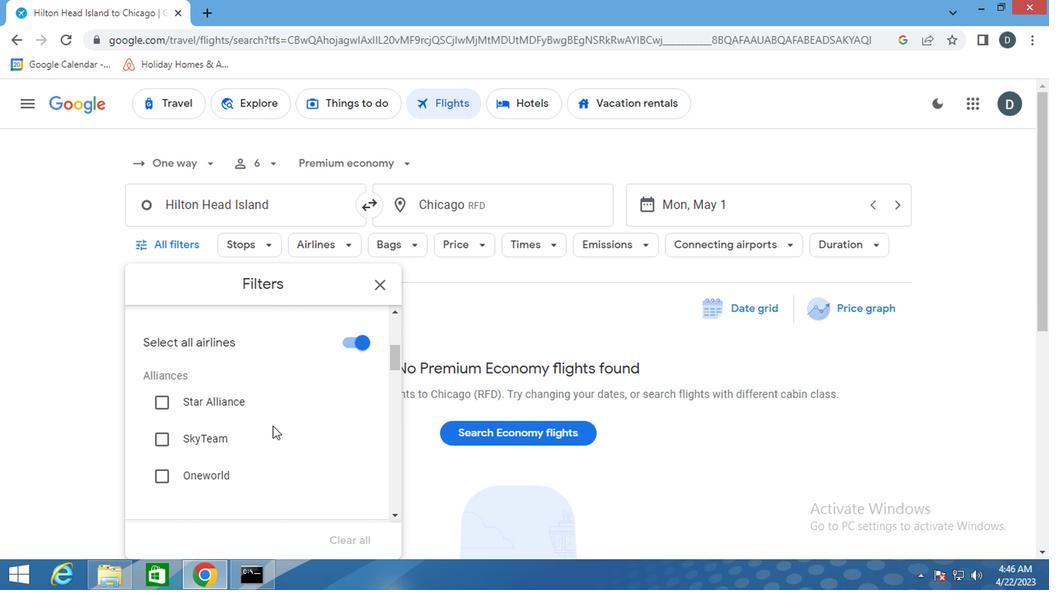 
Action: Mouse moved to (347, 395)
Screenshot: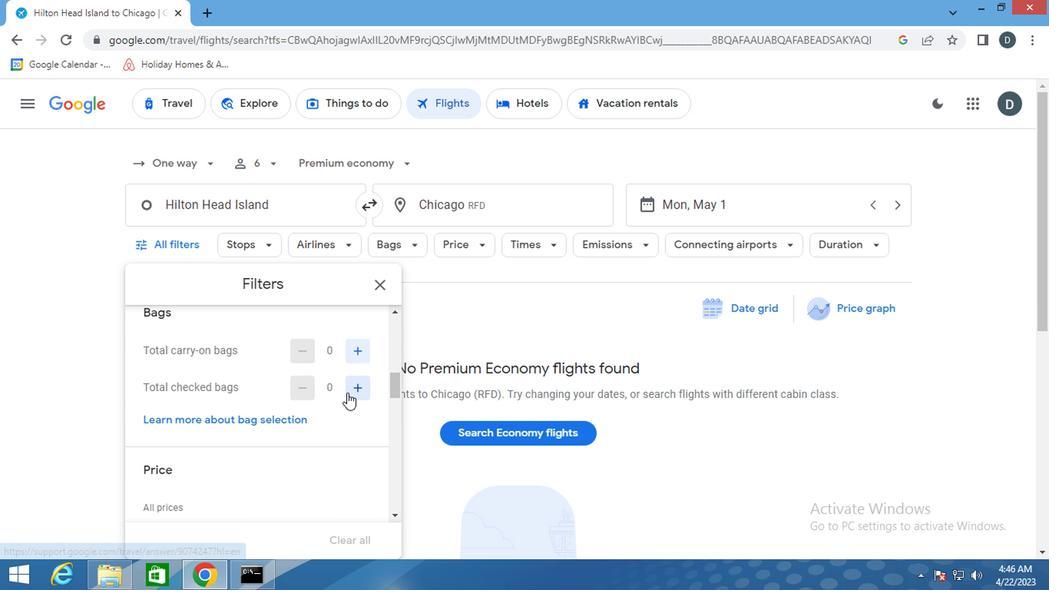 
Action: Mouse pressed left at (347, 395)
Screenshot: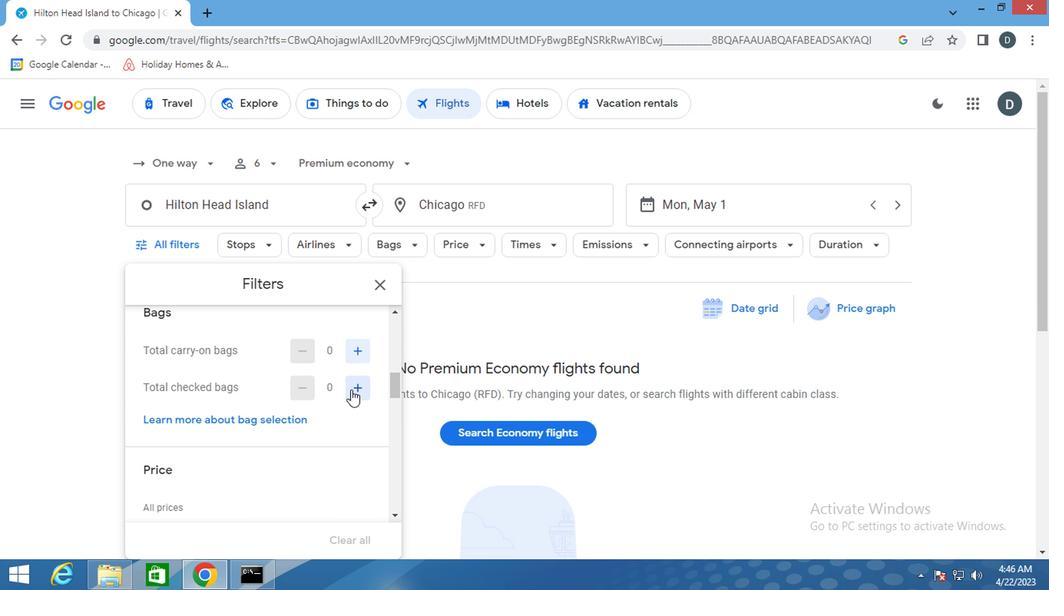 
Action: Mouse pressed left at (347, 395)
Screenshot: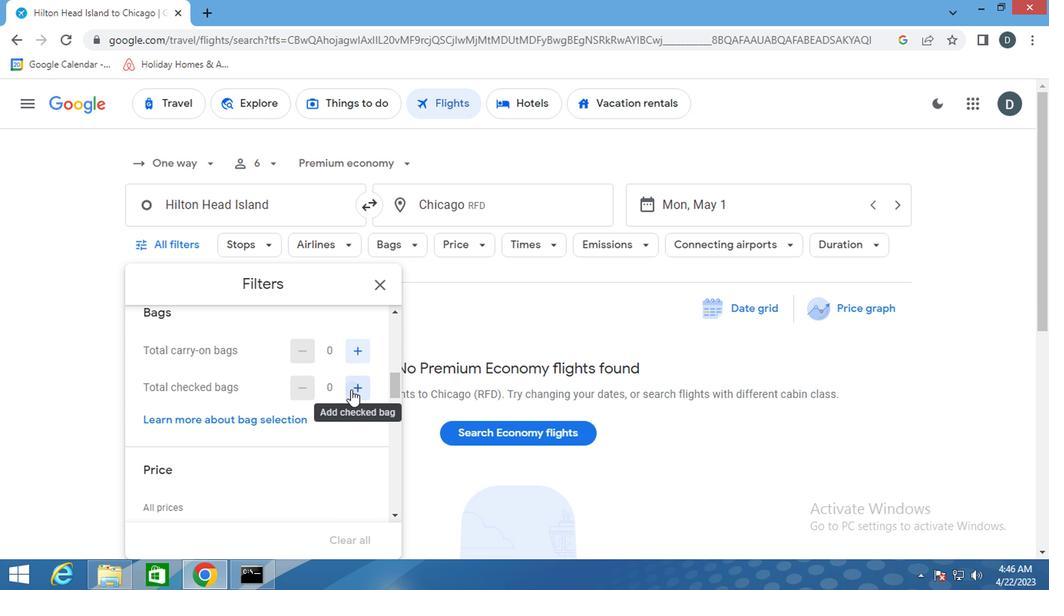 
Action: Mouse pressed left at (347, 395)
Screenshot: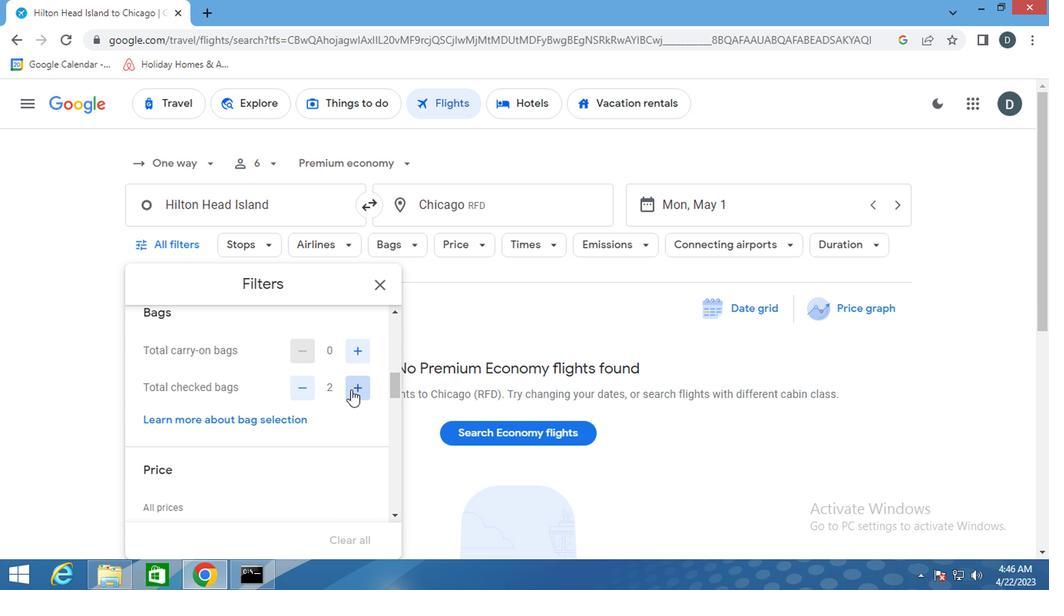 
Action: Mouse moved to (332, 418)
Screenshot: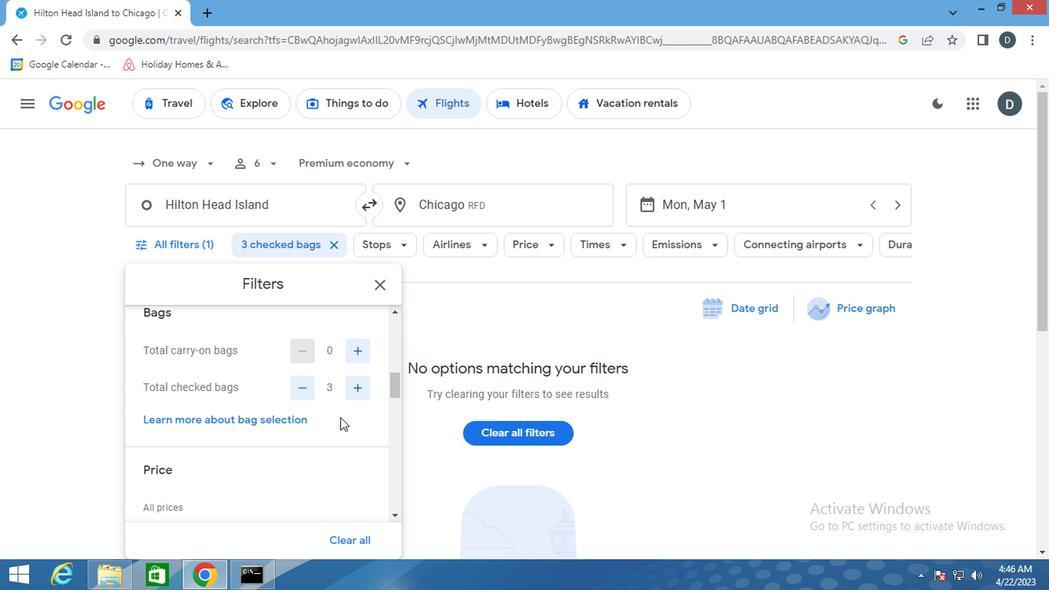 
Action: Mouse scrolled (332, 417) with delta (0, 0)
Screenshot: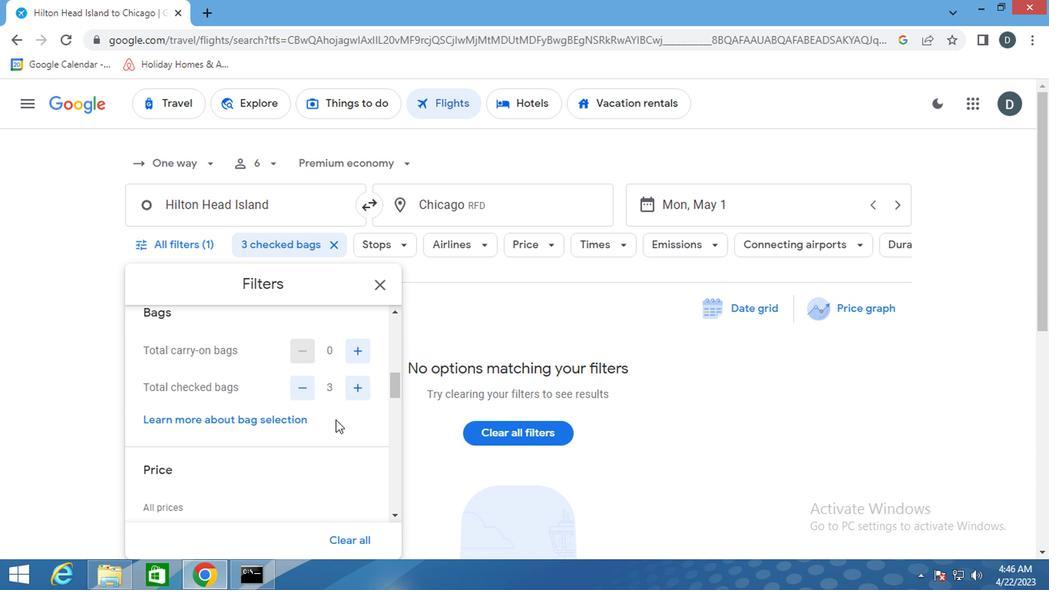 
Action: Mouse scrolled (332, 417) with delta (0, 0)
Screenshot: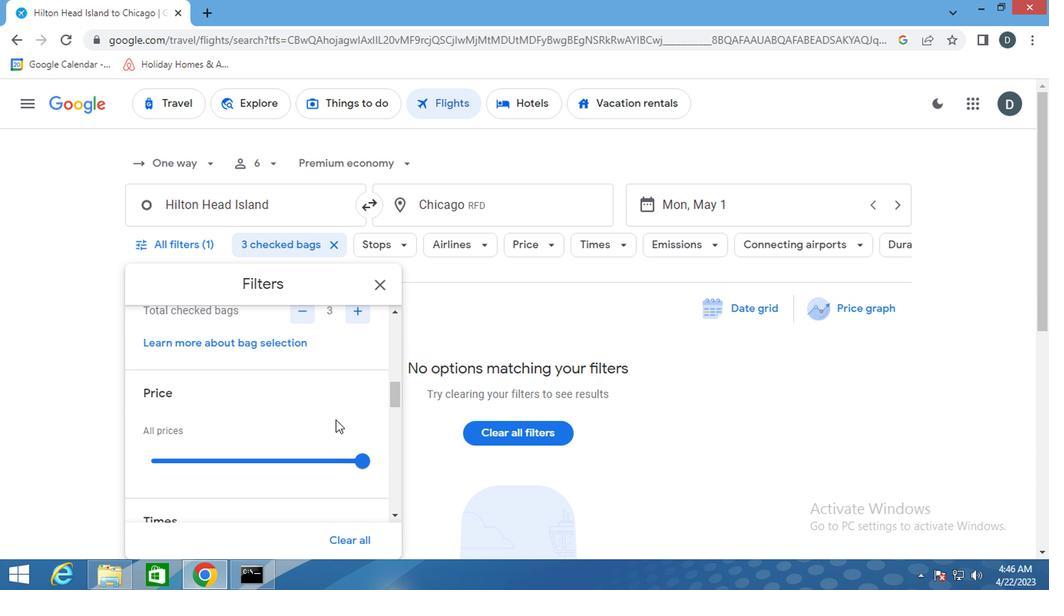 
Action: Mouse moved to (355, 393)
Screenshot: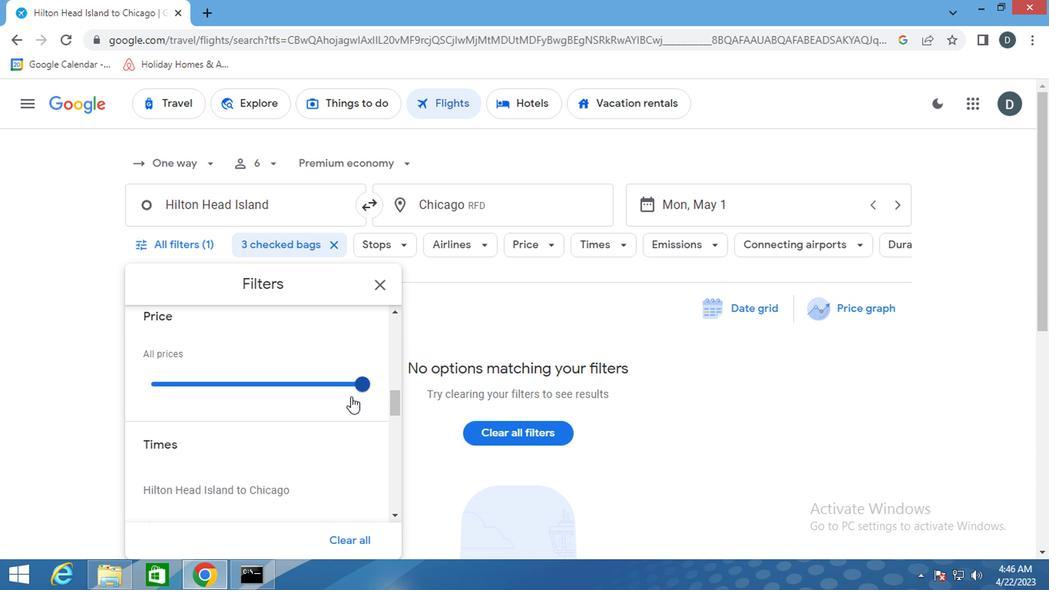 
Action: Mouse pressed left at (355, 393)
Screenshot: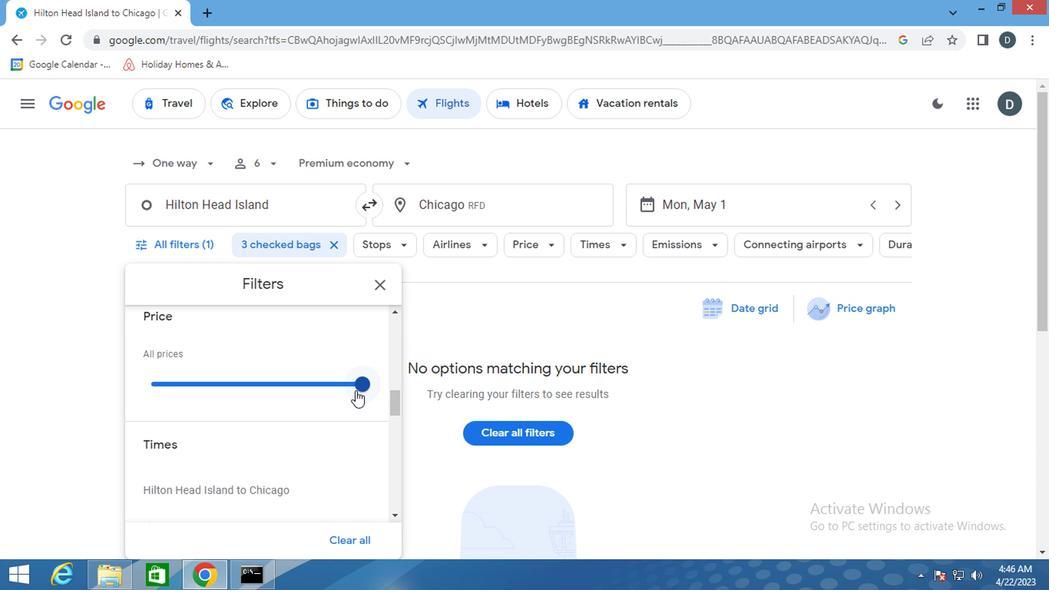 
Action: Mouse moved to (353, 426)
Screenshot: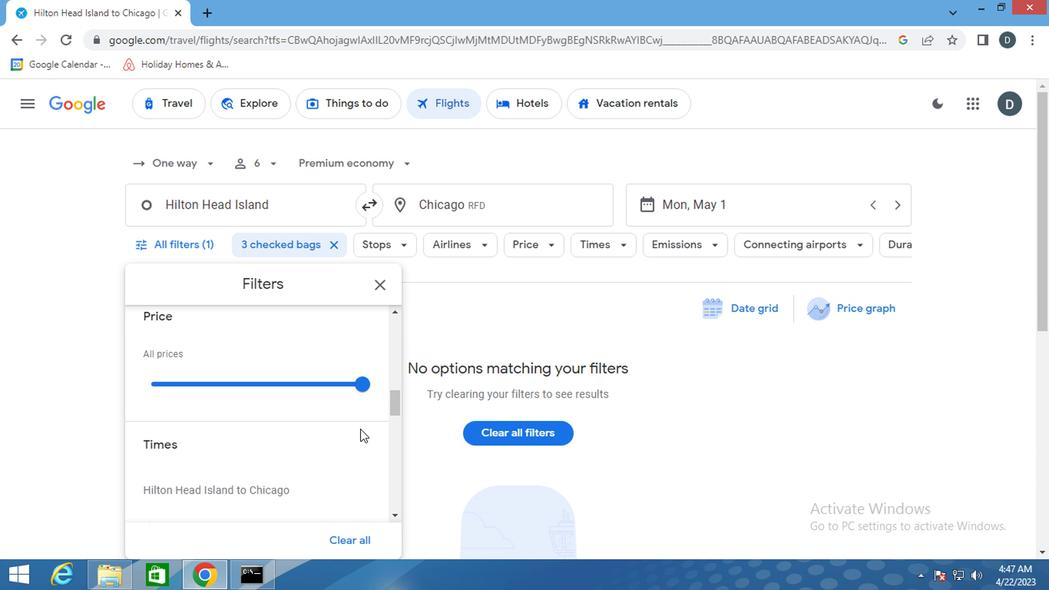 
Action: Mouse scrolled (353, 426) with delta (0, 0)
Screenshot: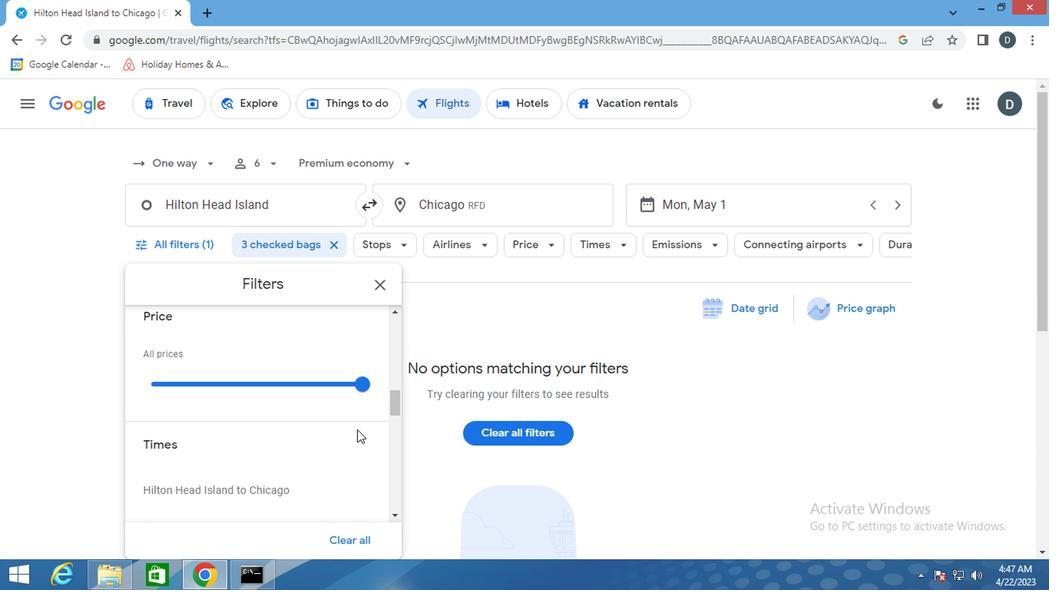 
Action: Mouse scrolled (353, 426) with delta (0, 0)
Screenshot: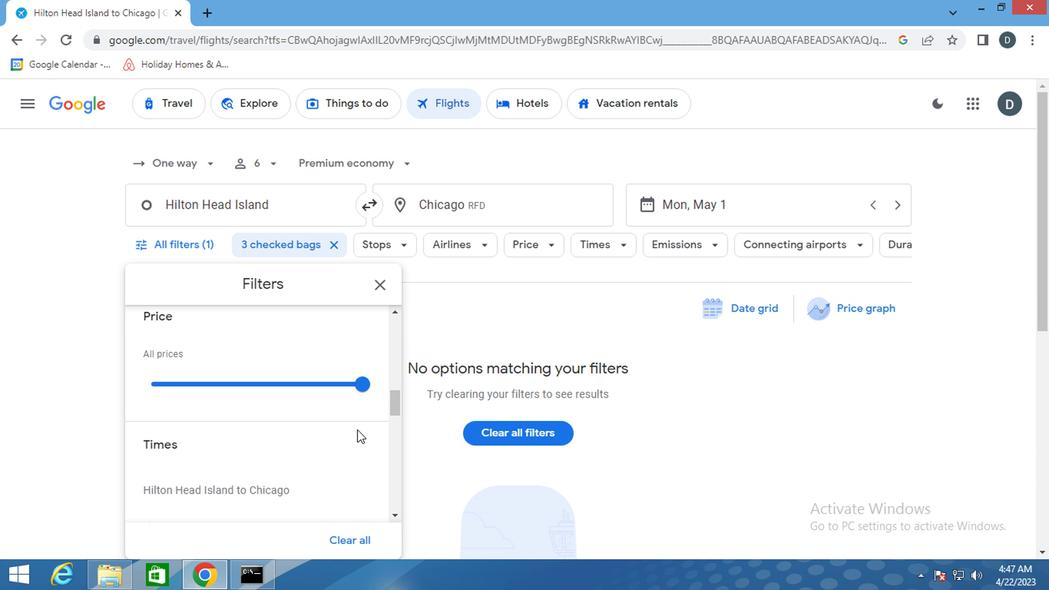 
Action: Mouse moved to (154, 405)
Screenshot: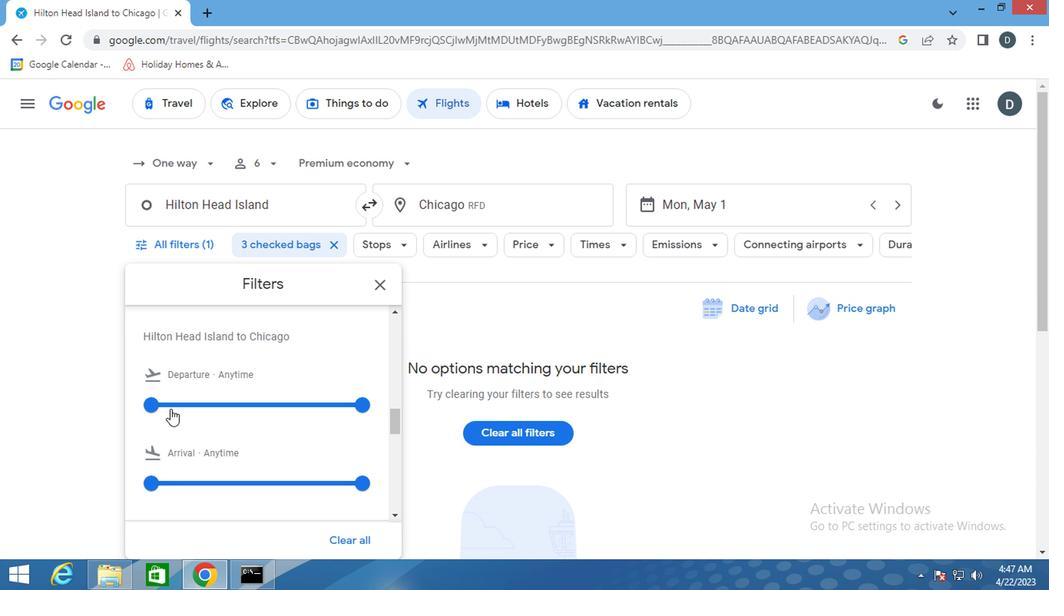
Action: Mouse pressed left at (154, 405)
Screenshot: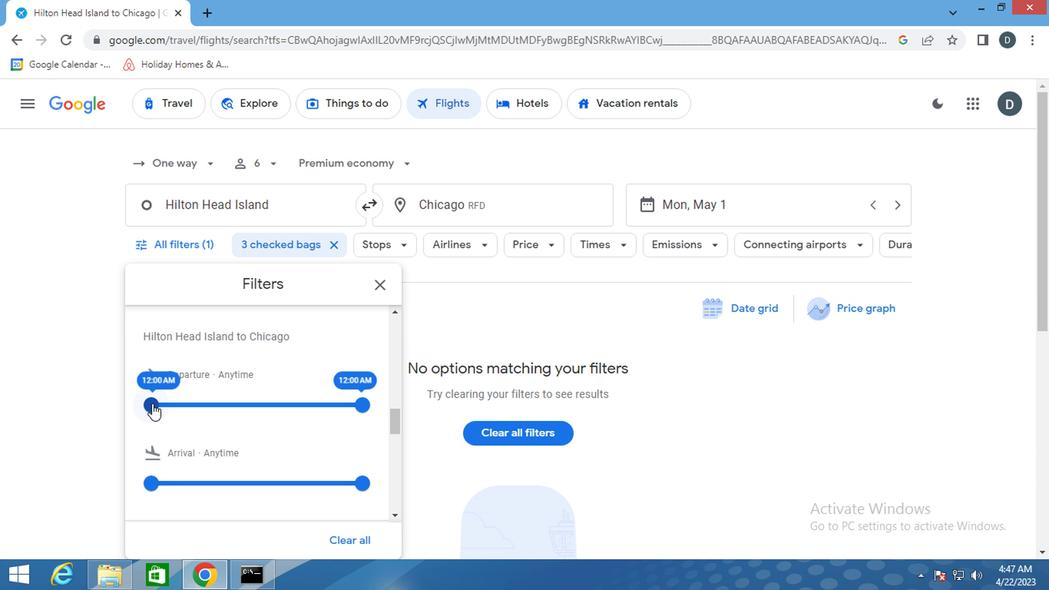 
Action: Mouse moved to (364, 401)
Screenshot: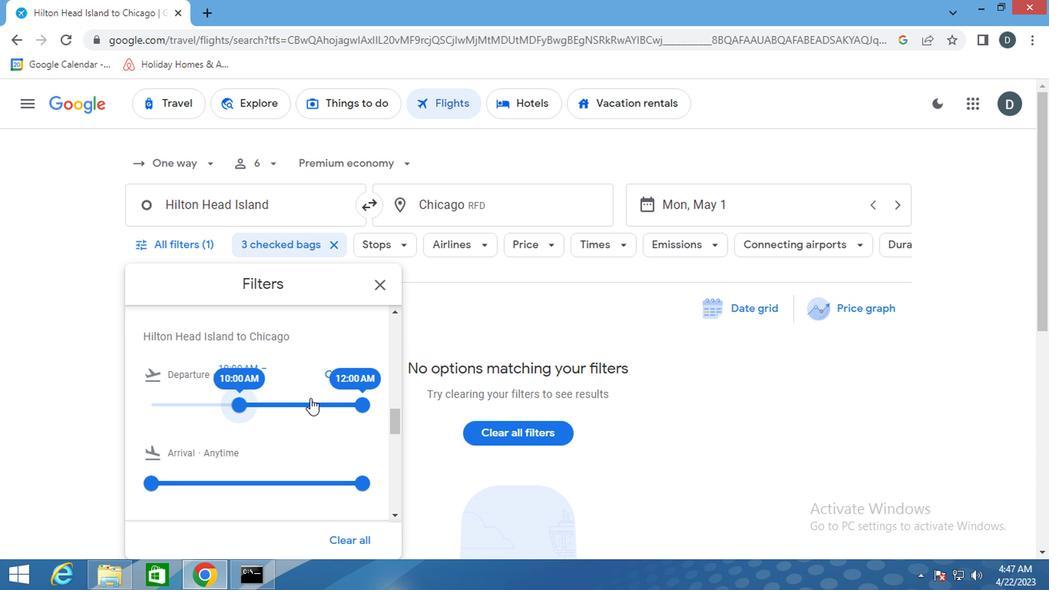 
Action: Mouse pressed left at (364, 401)
Screenshot: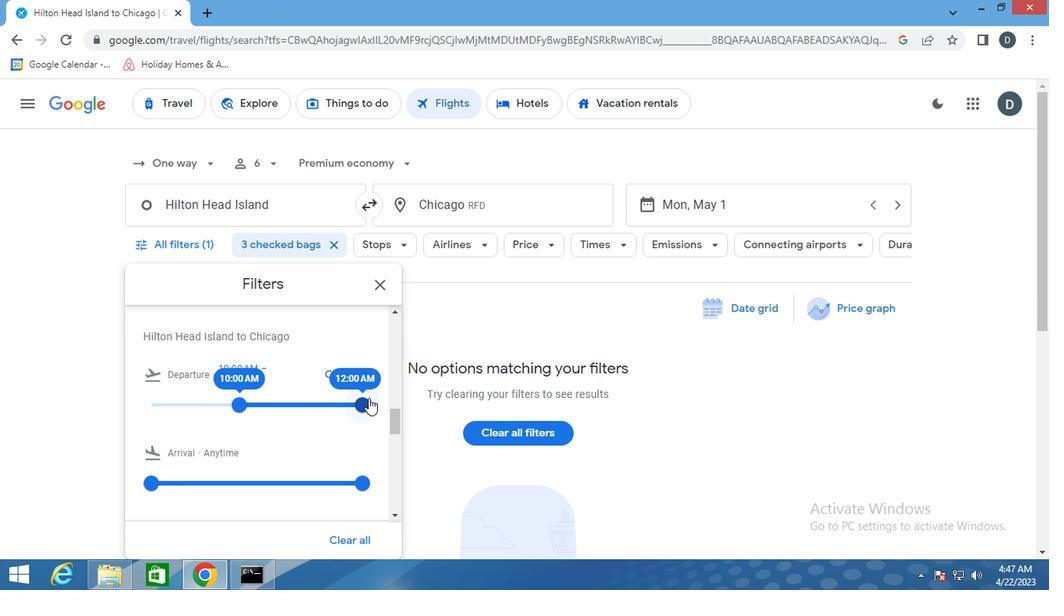 
Action: Mouse moved to (285, 436)
Screenshot: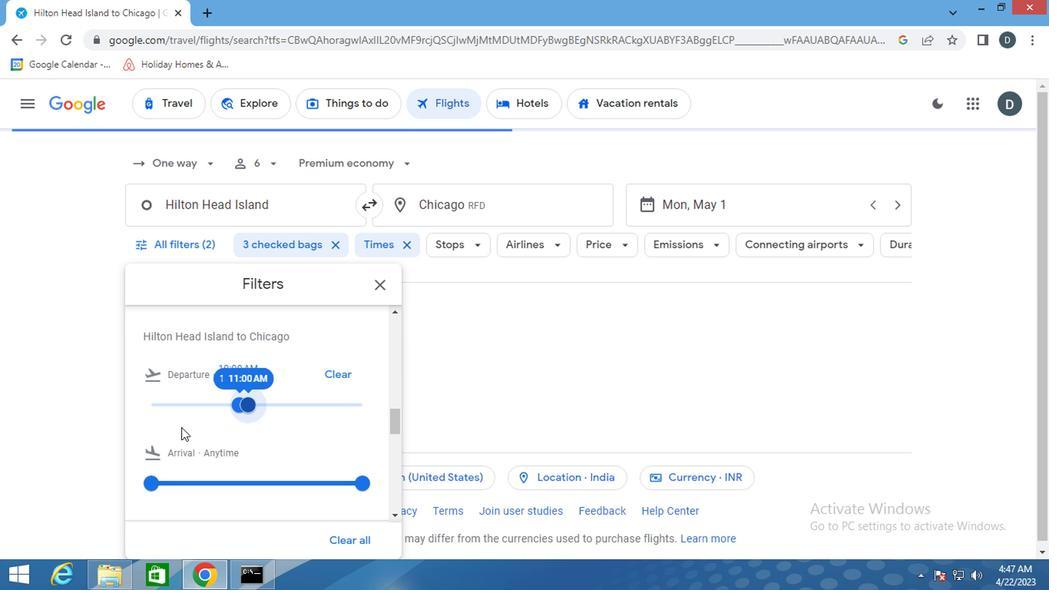 
Action: Mouse scrolled (285, 436) with delta (0, 0)
Screenshot: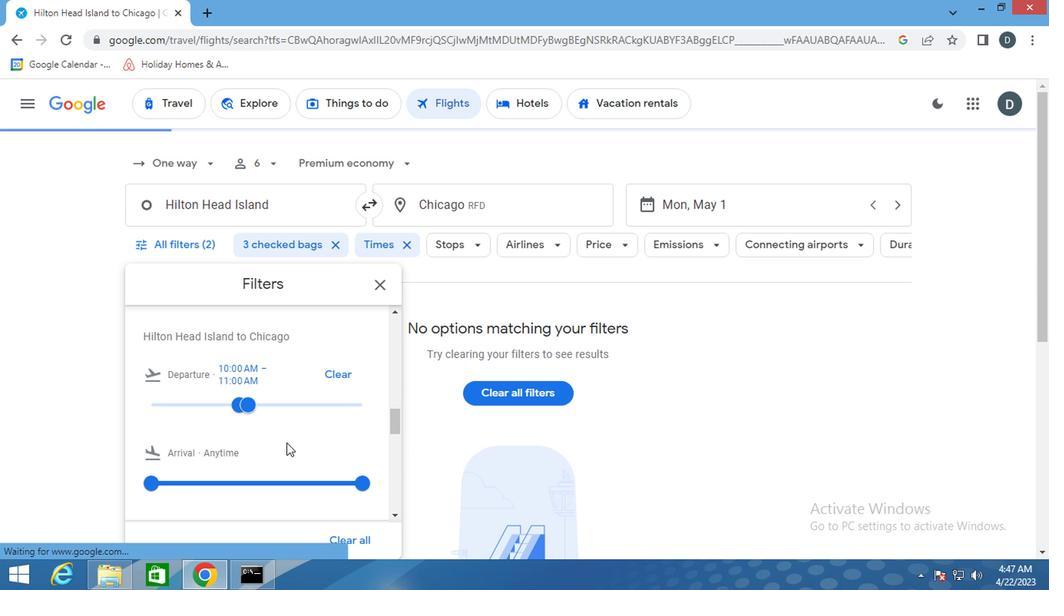 
Action: Mouse scrolled (285, 436) with delta (0, 0)
Screenshot: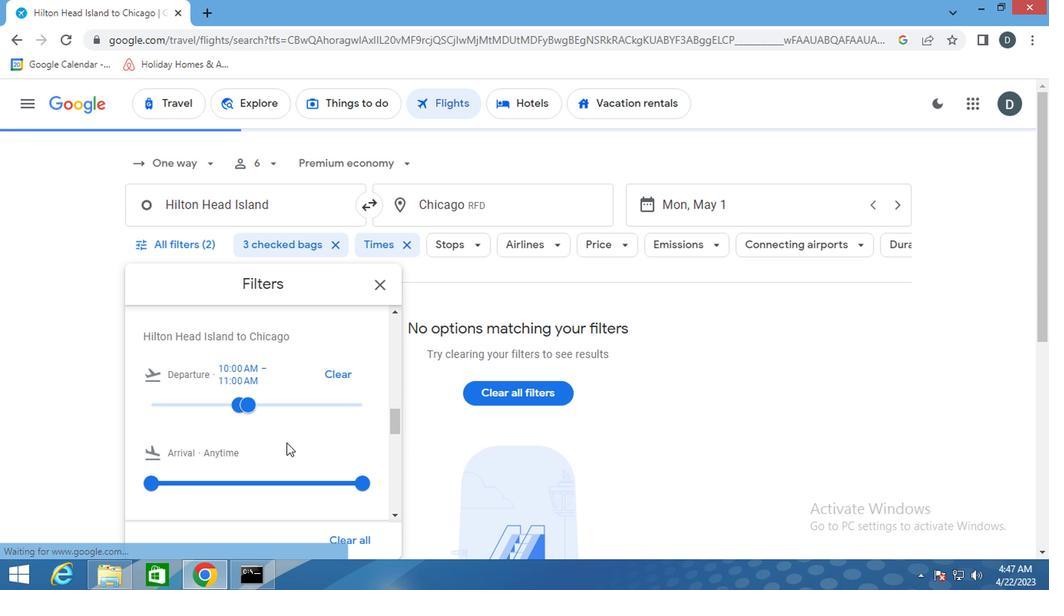 
Action: Mouse scrolled (285, 436) with delta (0, 0)
Screenshot: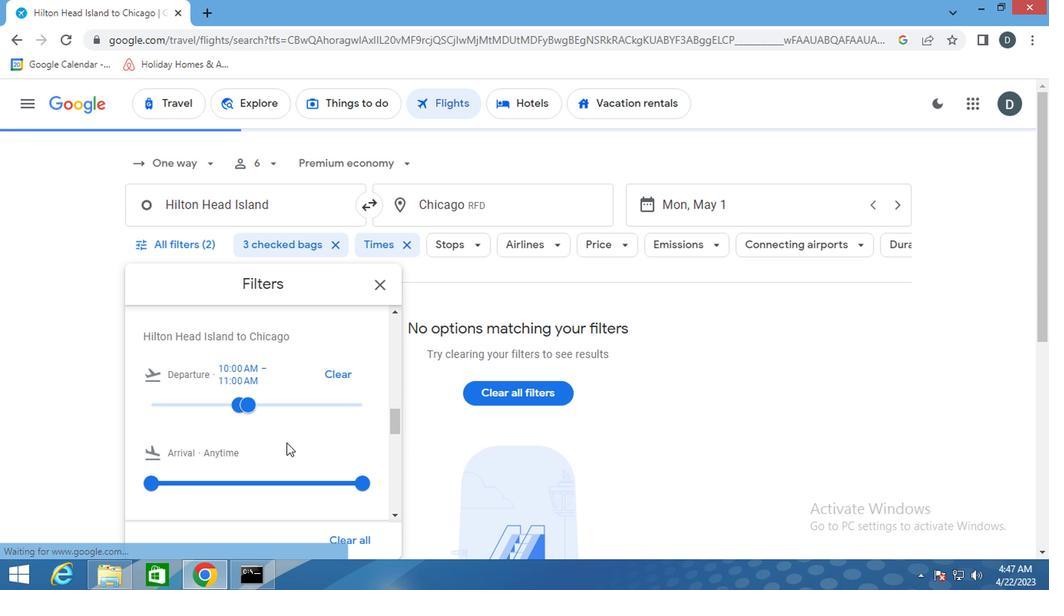 
Action: Mouse scrolled (285, 436) with delta (0, 0)
Screenshot: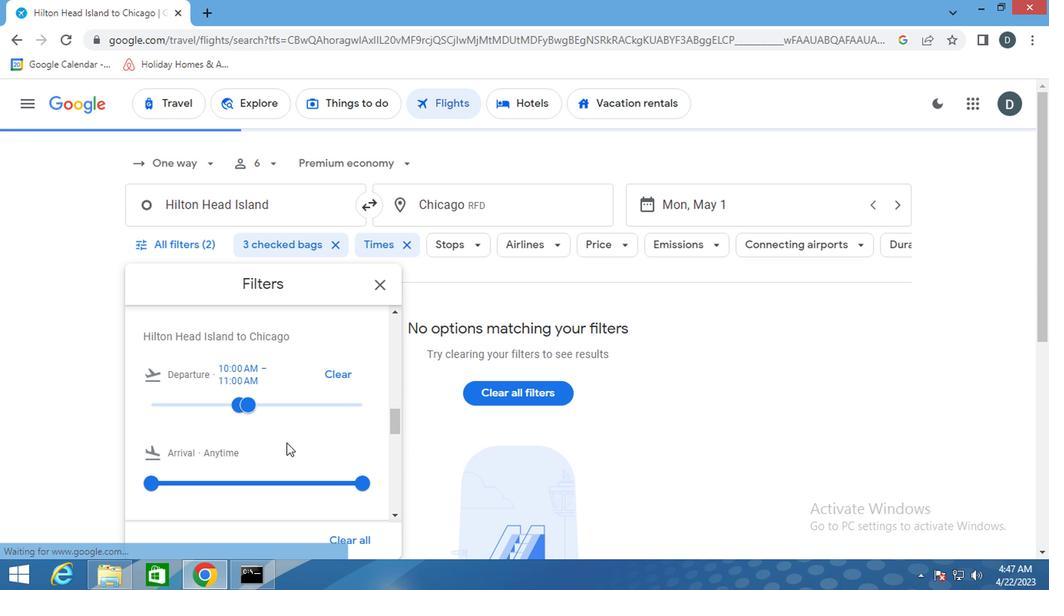
Action: Mouse scrolled (285, 436) with delta (0, 0)
Screenshot: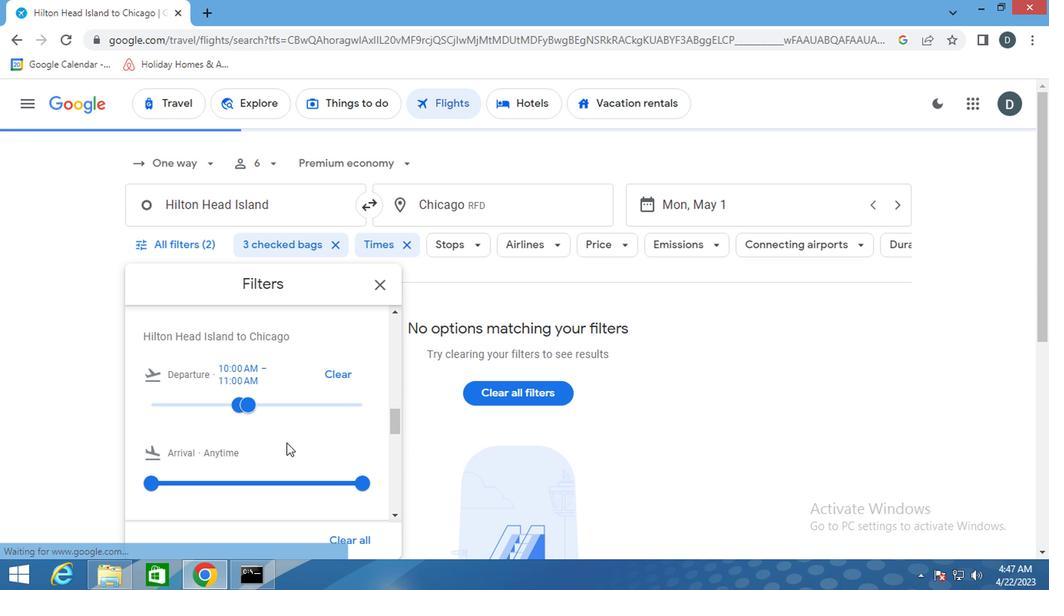 
Action: Mouse scrolled (285, 436) with delta (0, 0)
Screenshot: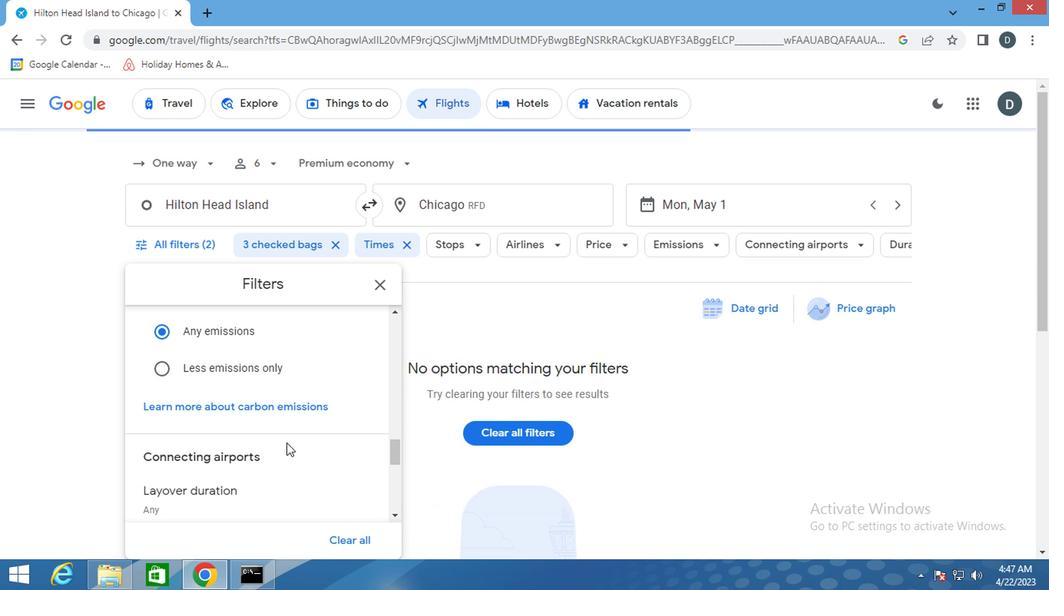 
Action: Mouse scrolled (285, 436) with delta (0, 0)
Screenshot: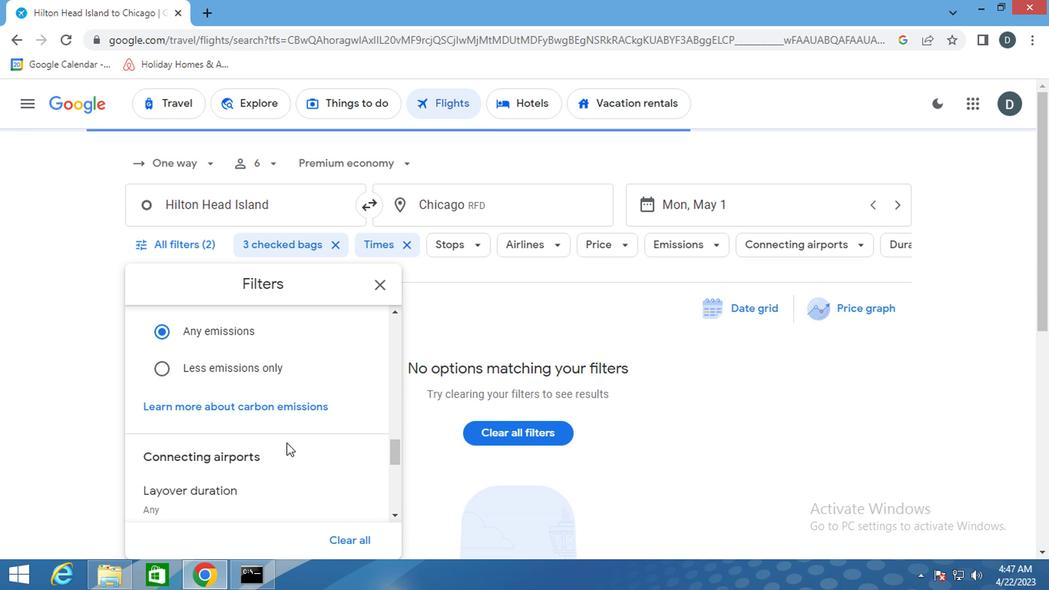 
Action: Mouse scrolled (285, 436) with delta (0, 0)
Screenshot: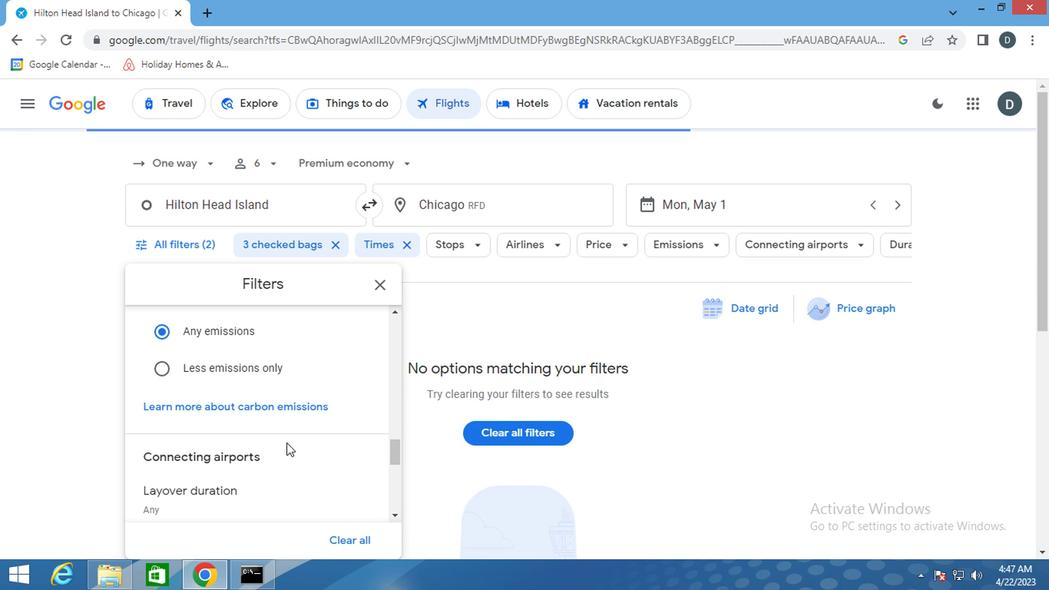 
Action: Mouse scrolled (285, 436) with delta (0, 0)
Screenshot: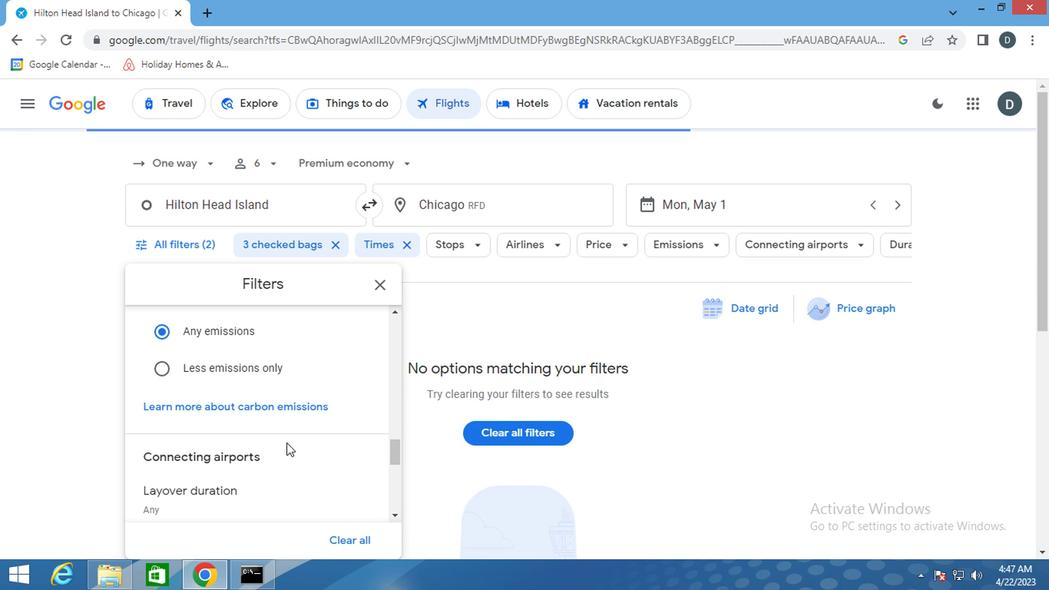 
Action: Mouse scrolled (285, 436) with delta (0, 0)
Screenshot: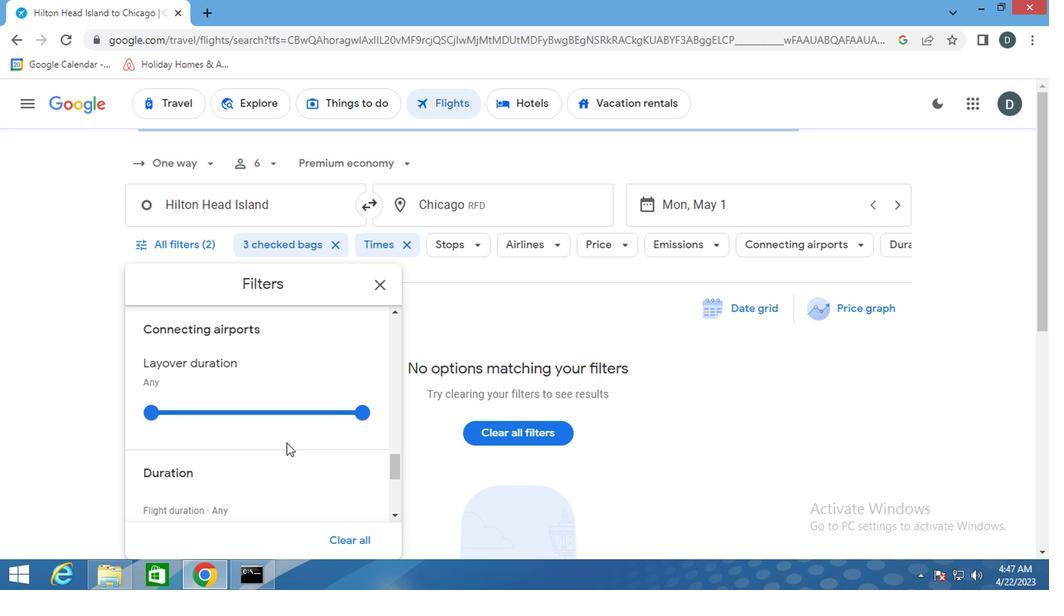 
Action: Mouse scrolled (285, 436) with delta (0, 0)
Screenshot: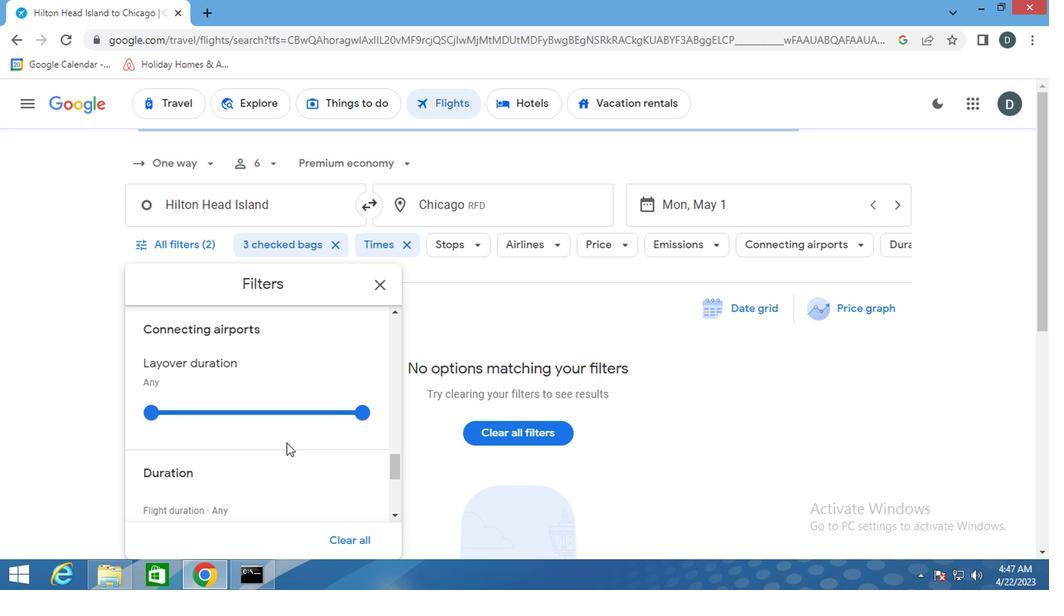 
Action: Mouse scrolled (285, 436) with delta (0, 0)
Screenshot: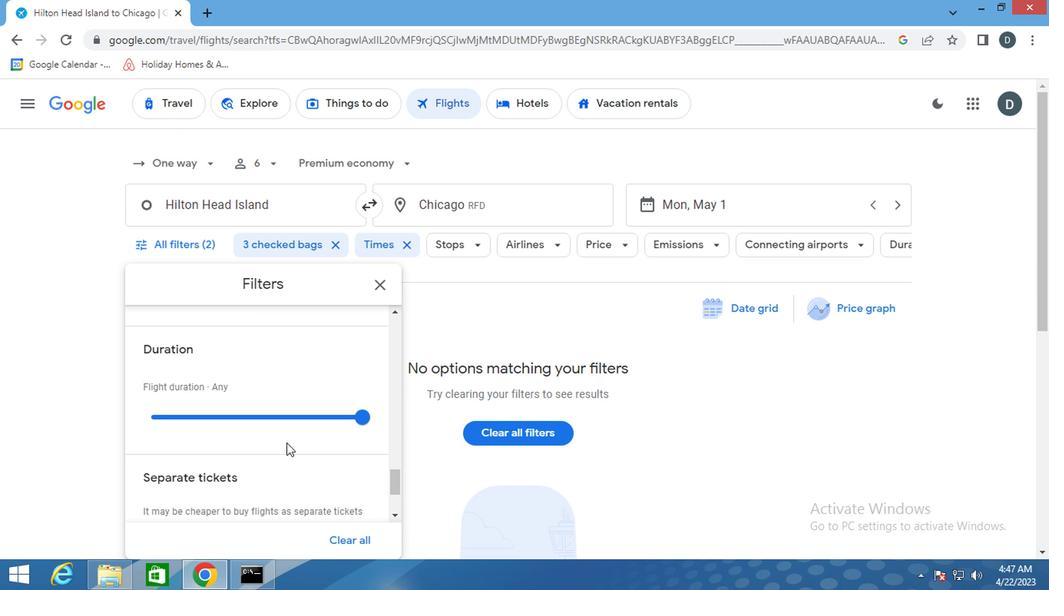 
Action: Mouse scrolled (285, 436) with delta (0, 0)
Screenshot: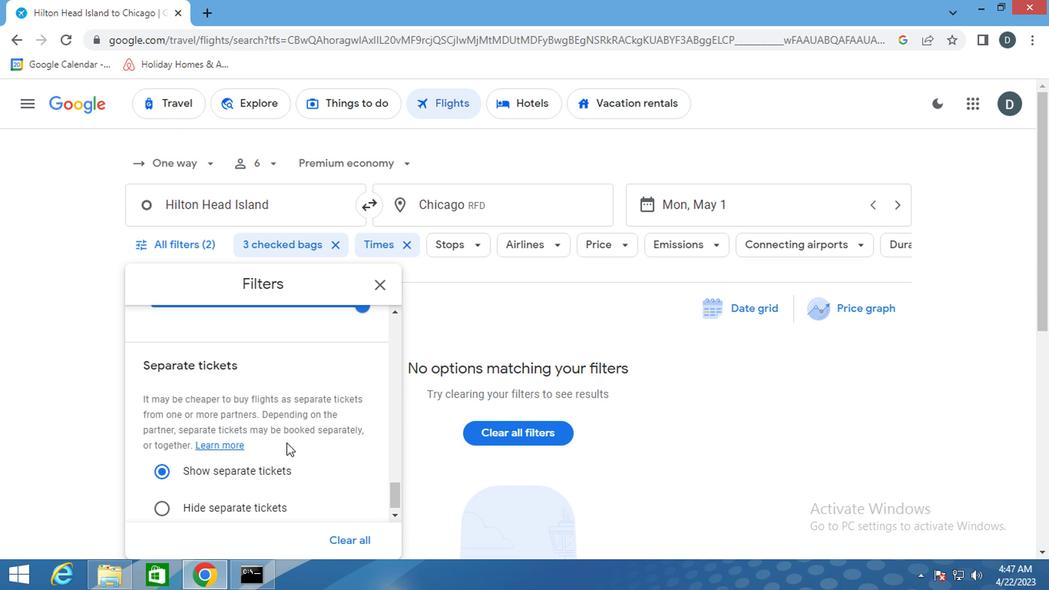 
Action: Mouse scrolled (285, 436) with delta (0, 0)
Screenshot: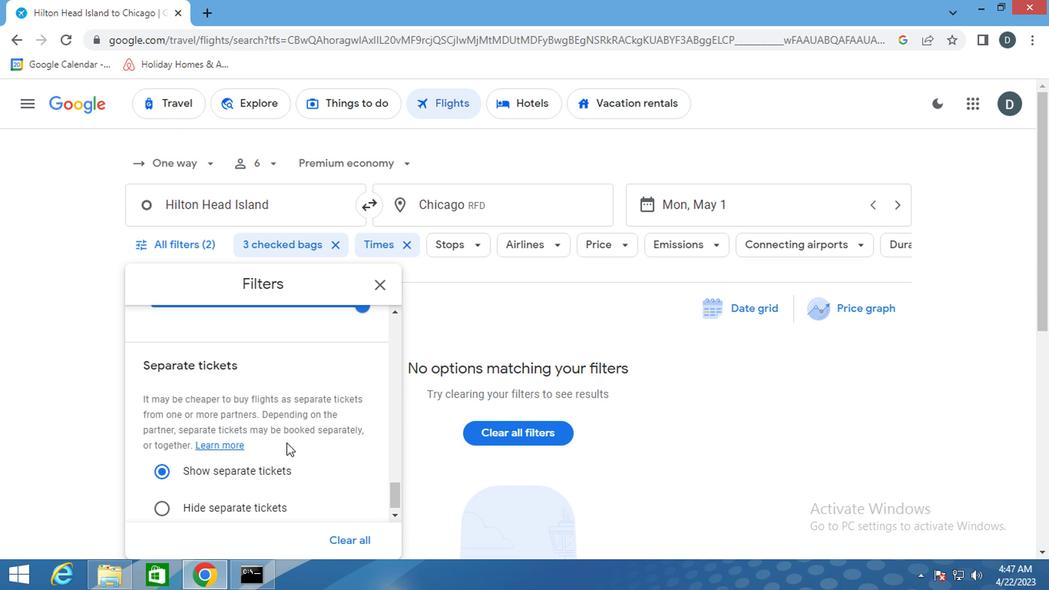 
Action: Mouse scrolled (285, 436) with delta (0, 0)
Screenshot: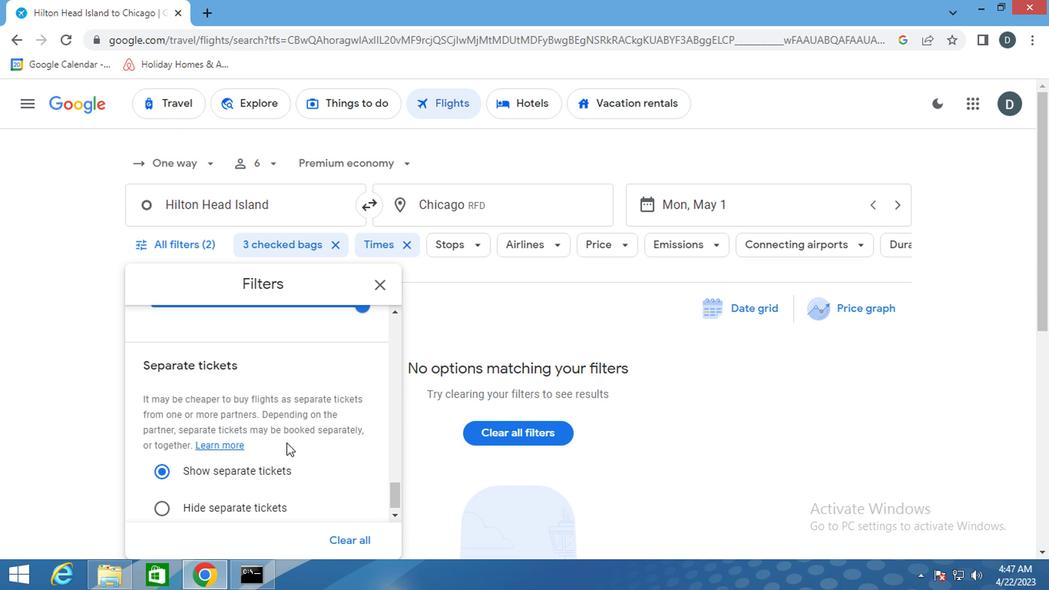 
Action: Mouse scrolled (285, 436) with delta (0, 0)
Screenshot: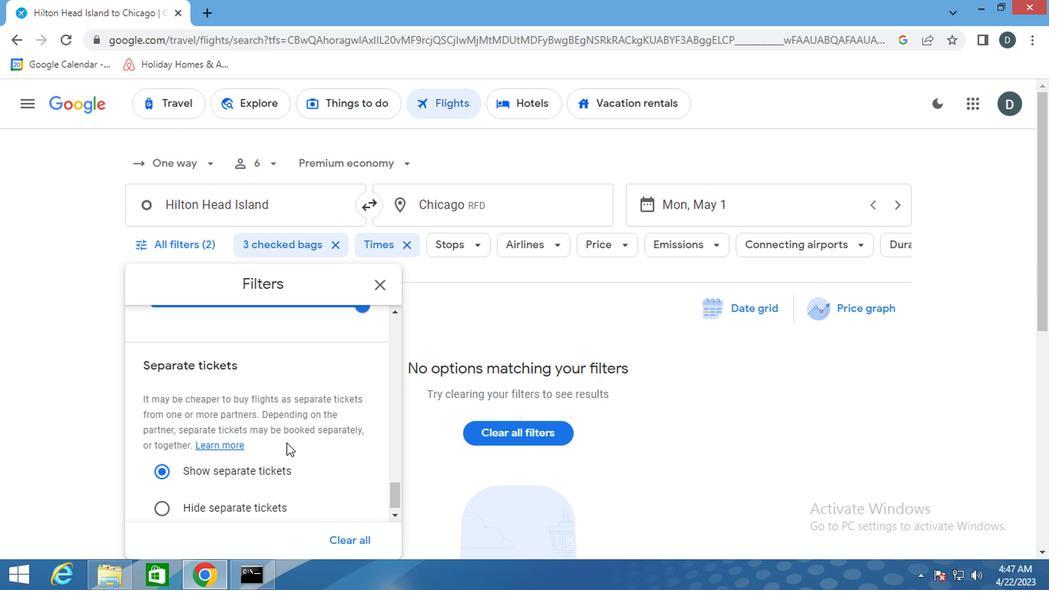 
Action: Mouse scrolled (285, 436) with delta (0, 0)
Screenshot: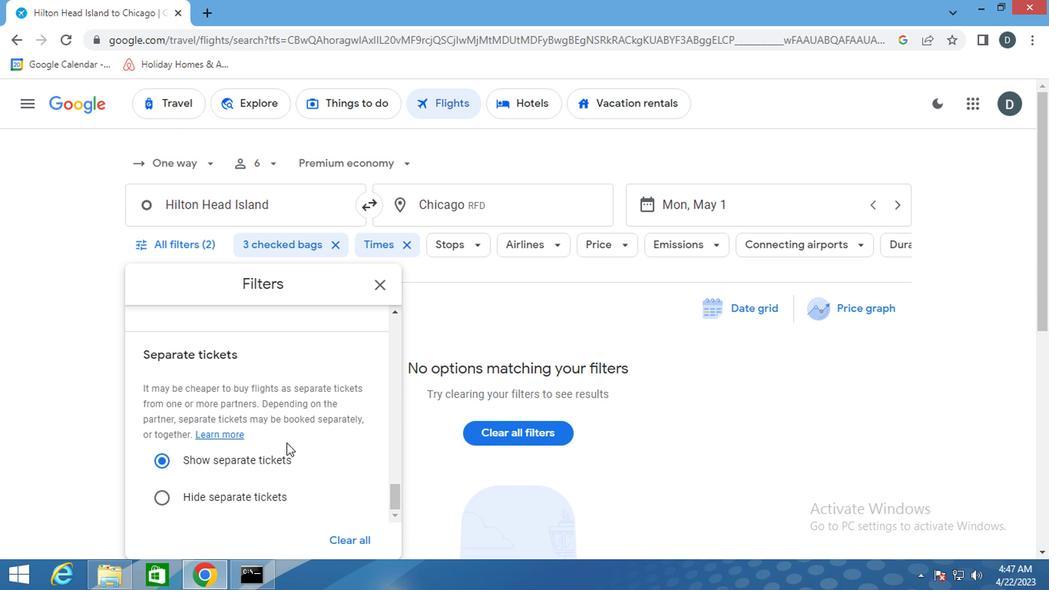 
Action: Mouse scrolled (285, 436) with delta (0, 0)
Screenshot: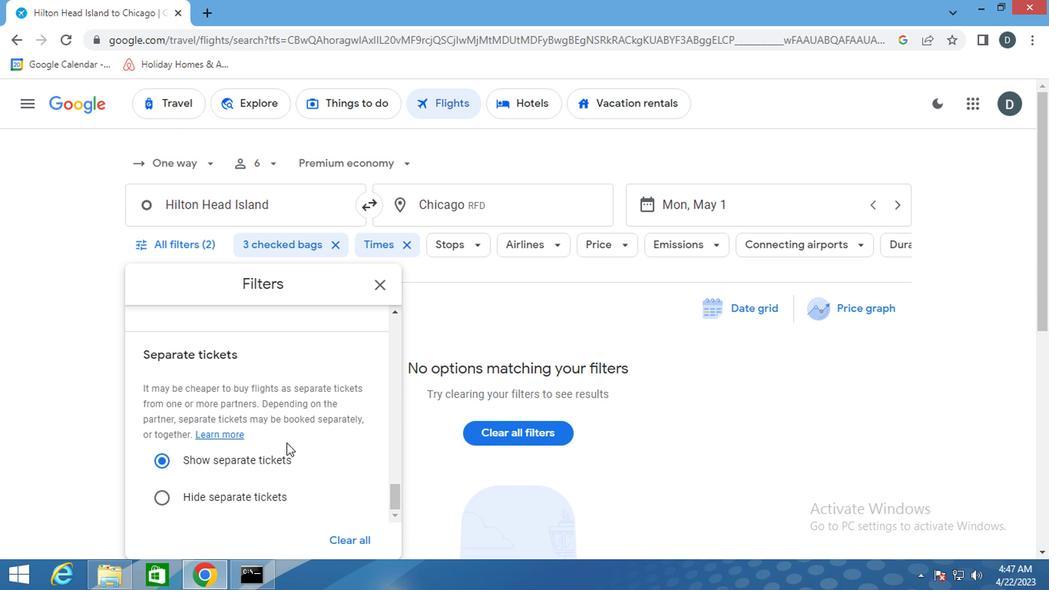 
Action: Mouse scrolled (285, 436) with delta (0, 0)
Screenshot: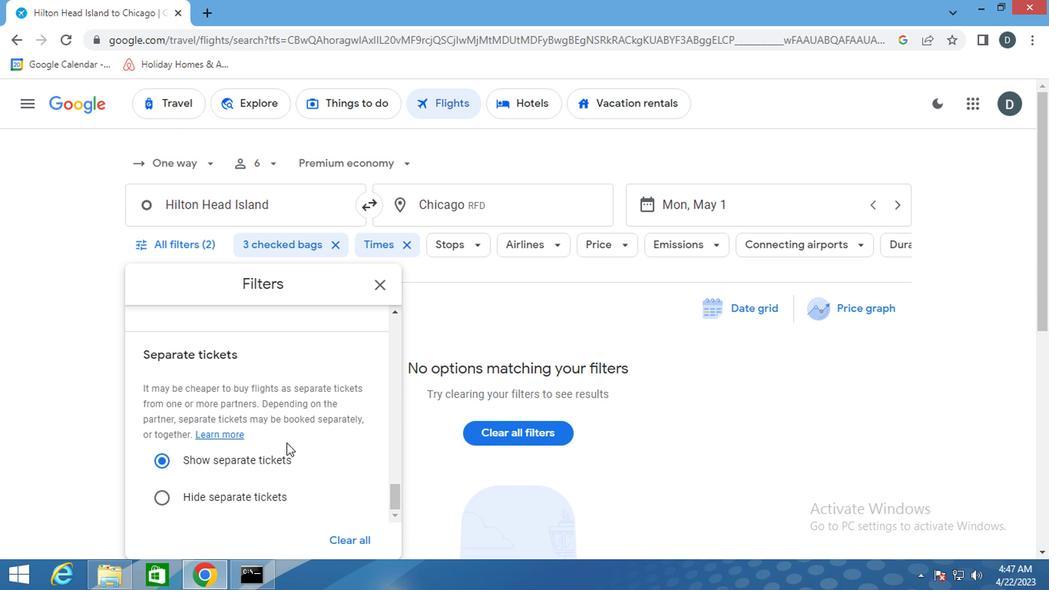 
Action: Mouse scrolled (285, 436) with delta (0, 0)
Screenshot: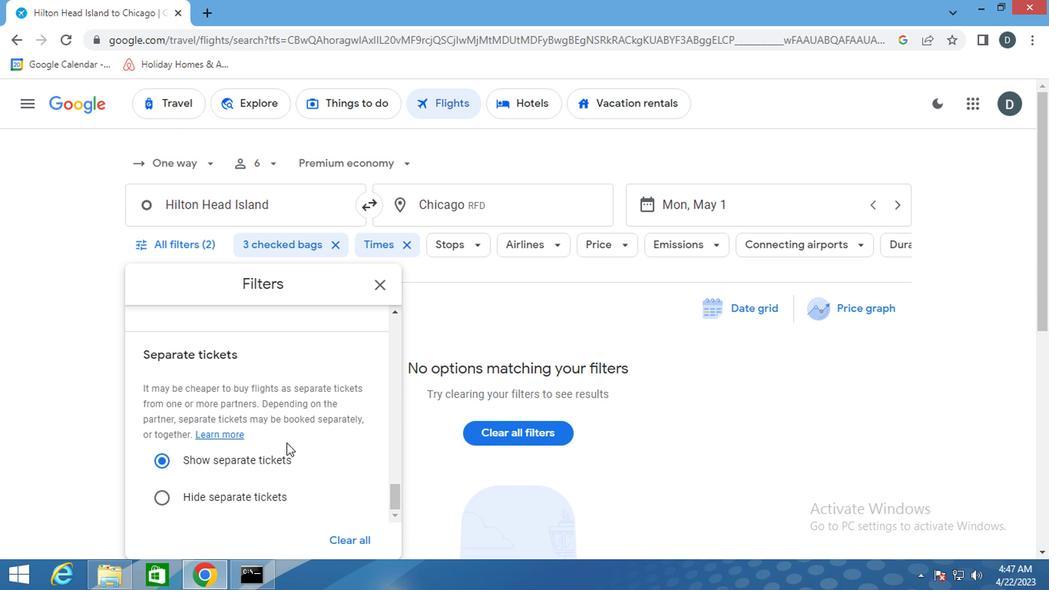 
Action: Mouse scrolled (285, 436) with delta (0, 0)
Screenshot: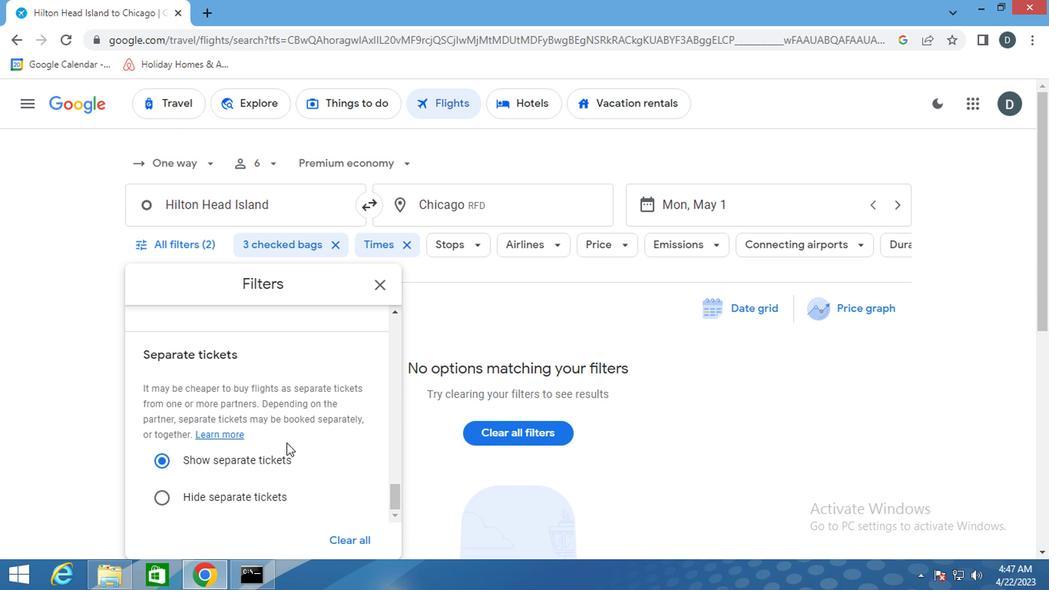 
Action: Mouse moved to (373, 310)
Screenshot: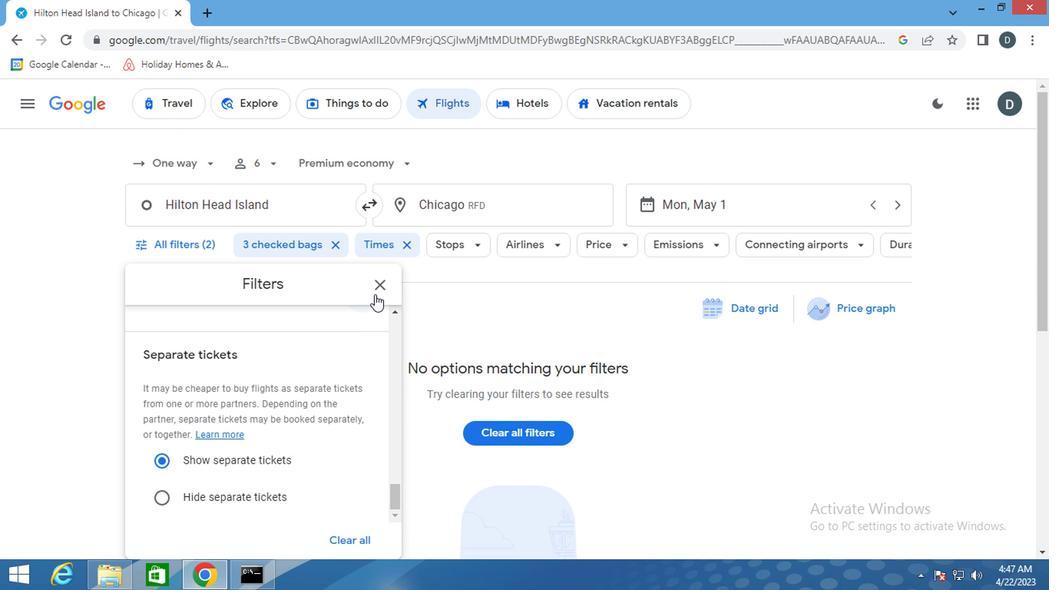
Action: Mouse pressed left at (373, 310)
Screenshot: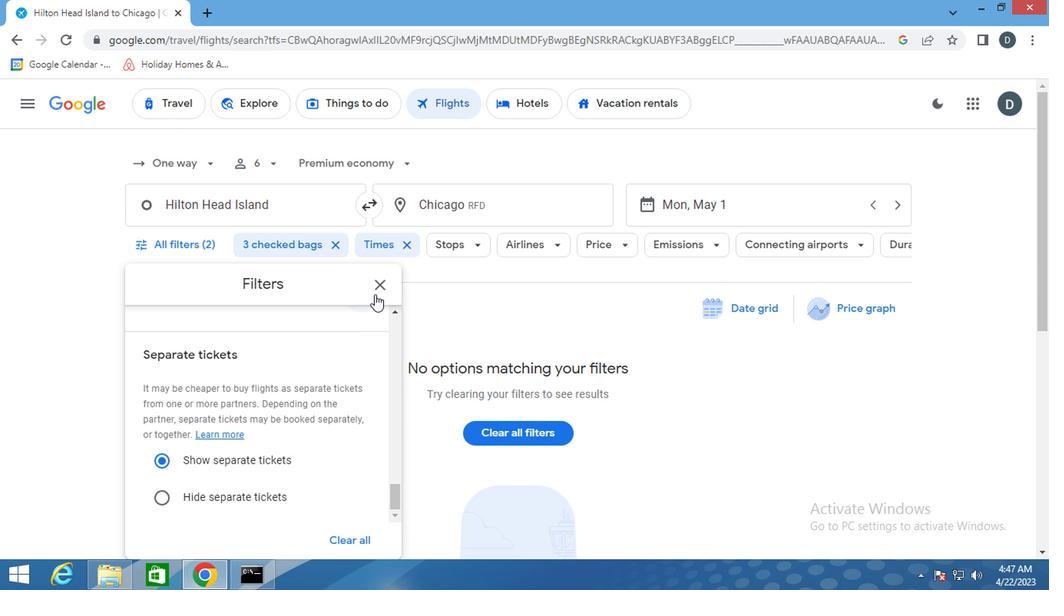 
